 Task: Look for space in Begusarai, India from 9th June, 2023 to 16th June, 2023 for 2 adults in price range Rs.8000 to Rs.16000. Place can be entire place with 2 bedrooms having 2 beds and 1 bathroom. Property type can be house, flat, guest house. Booking option can be shelf check-in. Required host language is English.
Action: Mouse moved to (430, 91)
Screenshot: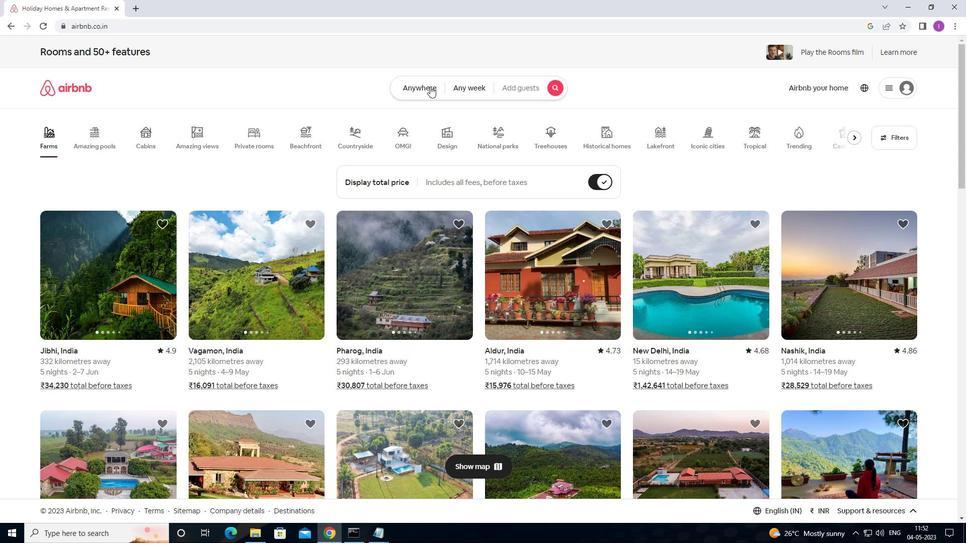 
Action: Mouse pressed left at (430, 91)
Screenshot: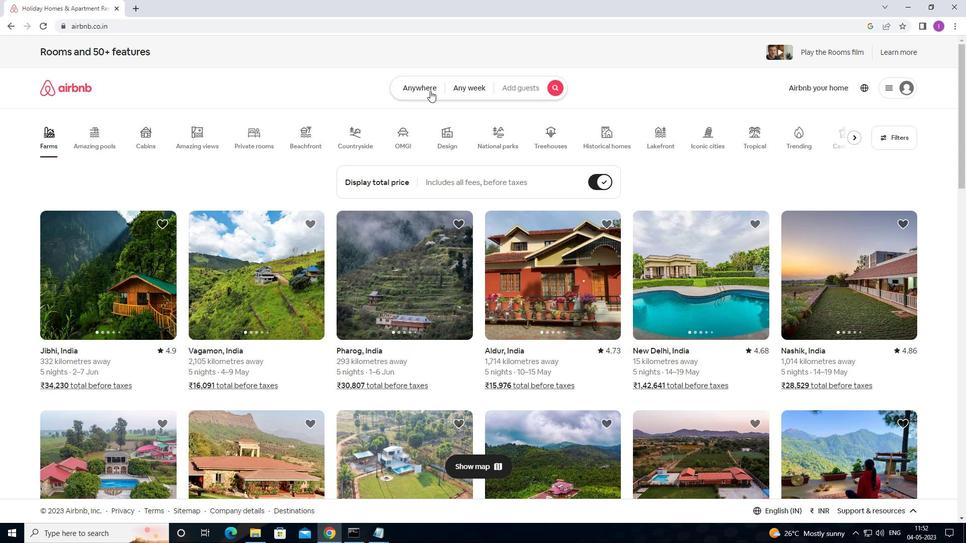
Action: Mouse moved to (330, 129)
Screenshot: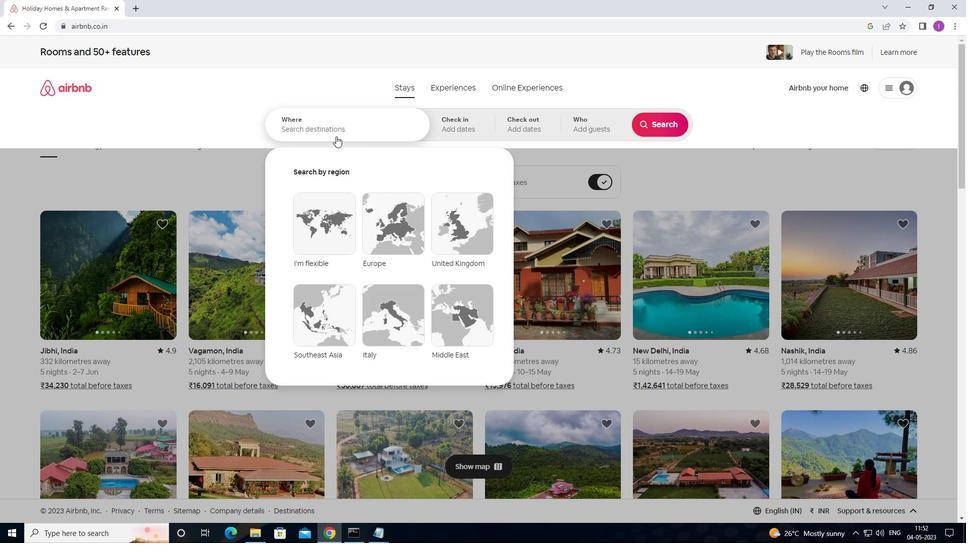 
Action: Mouse pressed left at (330, 129)
Screenshot: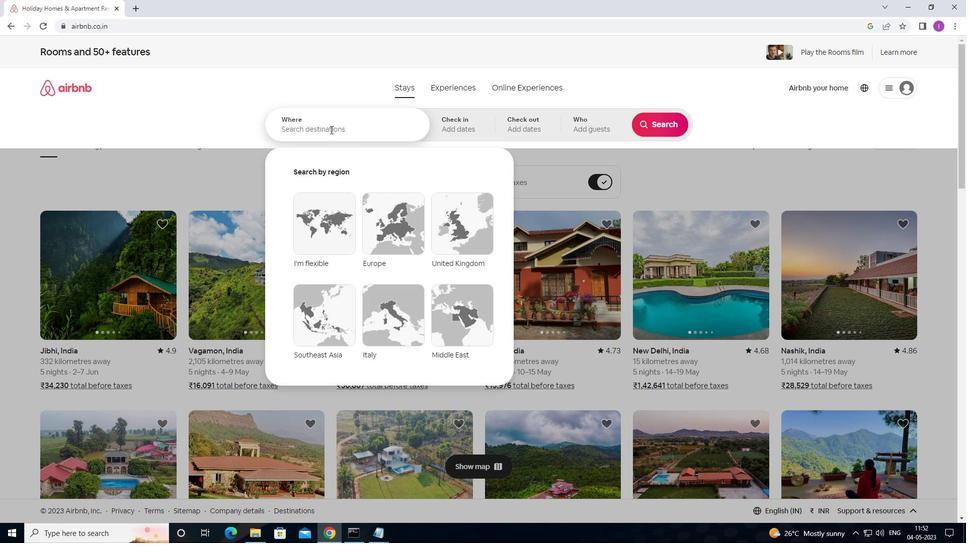 
Action: Mouse moved to (468, 121)
Screenshot: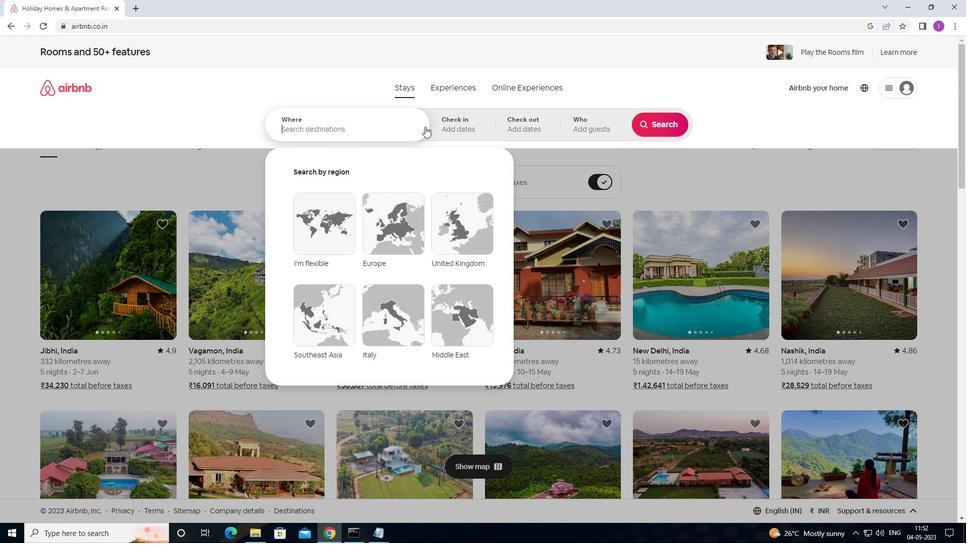 
Action: Key pressed <Key.shift>B
Screenshot: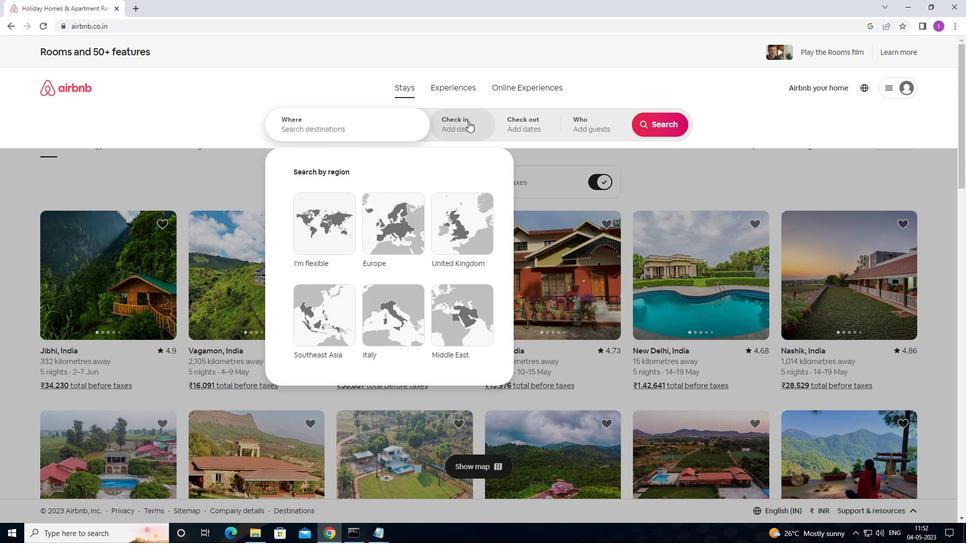 
Action: Mouse moved to (469, 121)
Screenshot: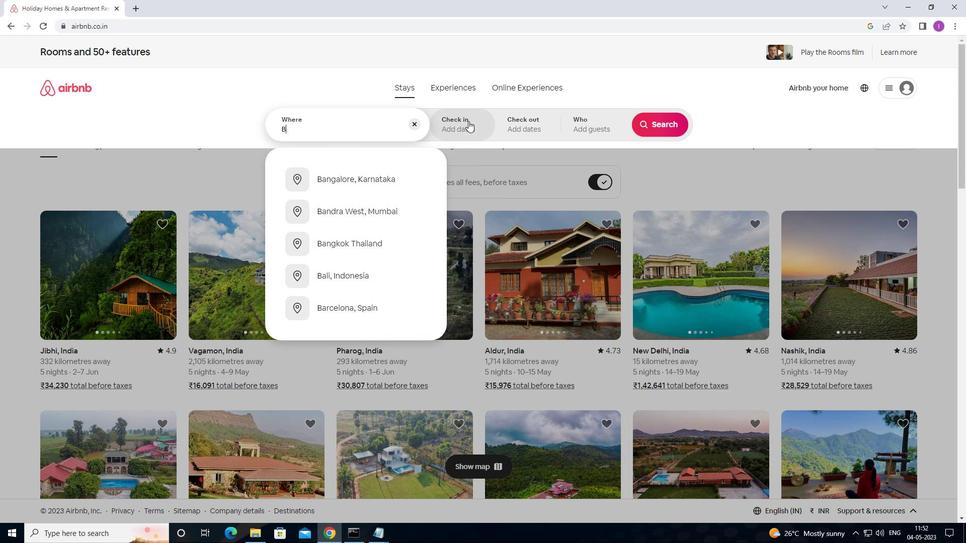 
Action: Key pressed EGUSARAI,<Key.shift>INDIA
Screenshot: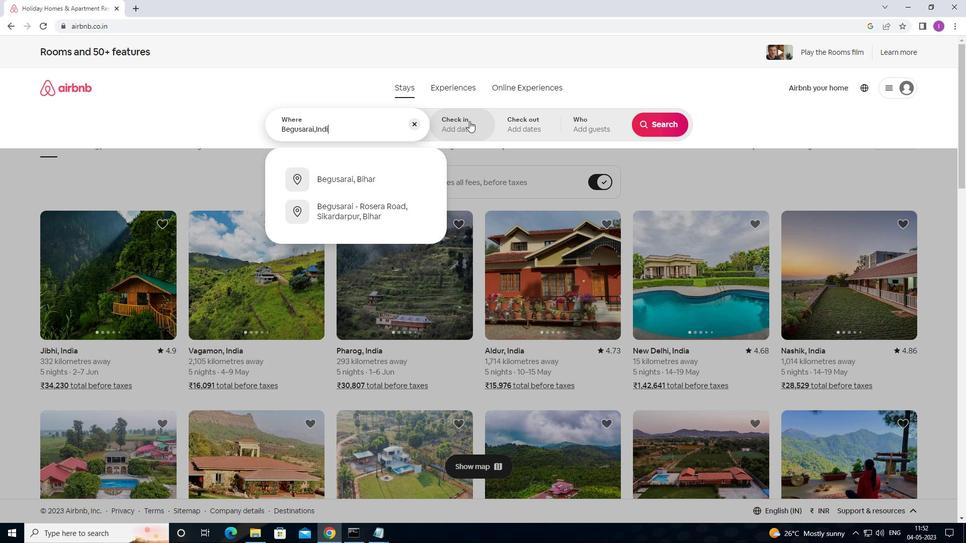 
Action: Mouse moved to (452, 126)
Screenshot: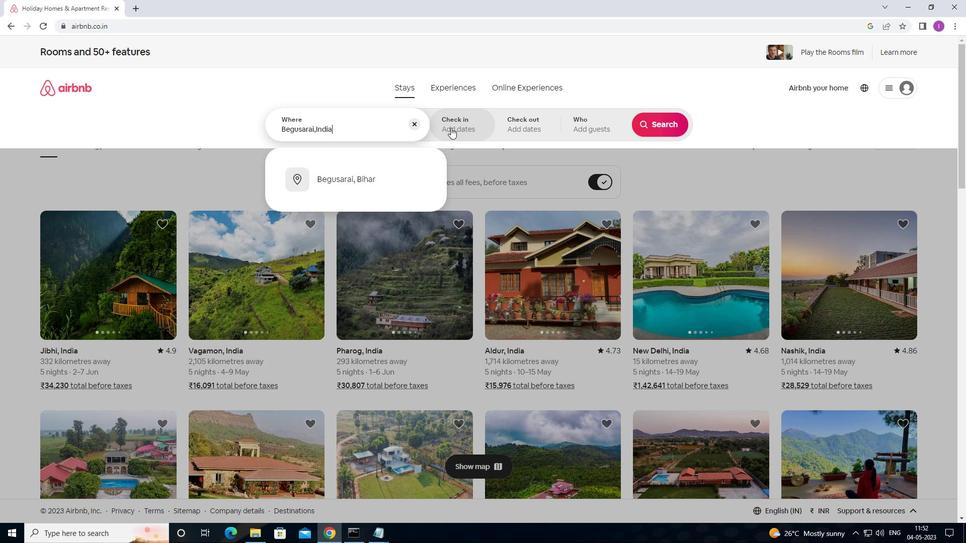 
Action: Mouse pressed left at (452, 126)
Screenshot: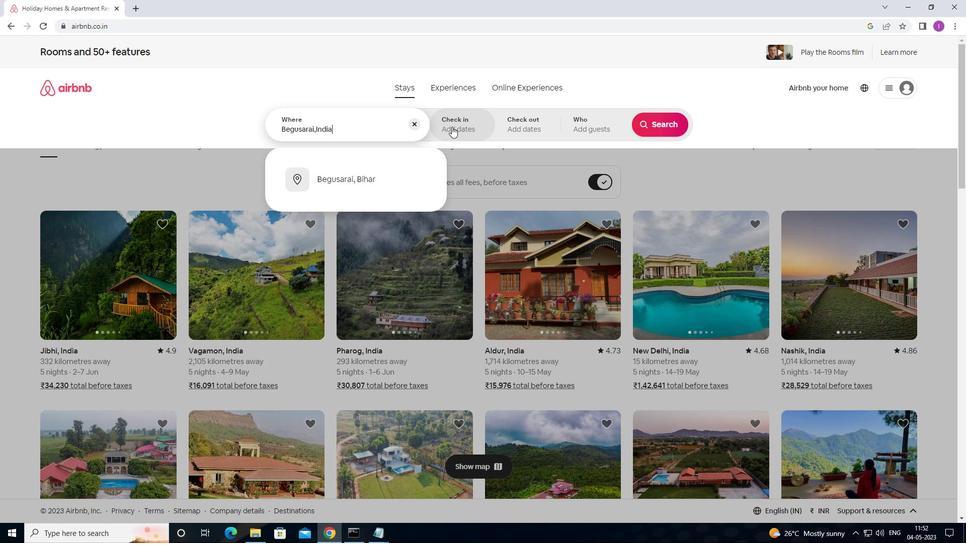 
Action: Mouse moved to (629, 274)
Screenshot: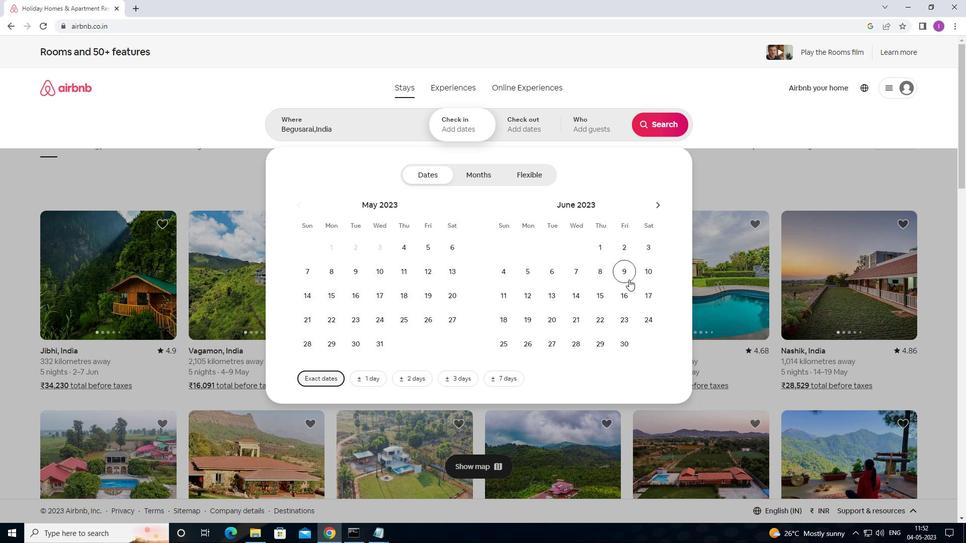 
Action: Mouse pressed left at (629, 274)
Screenshot: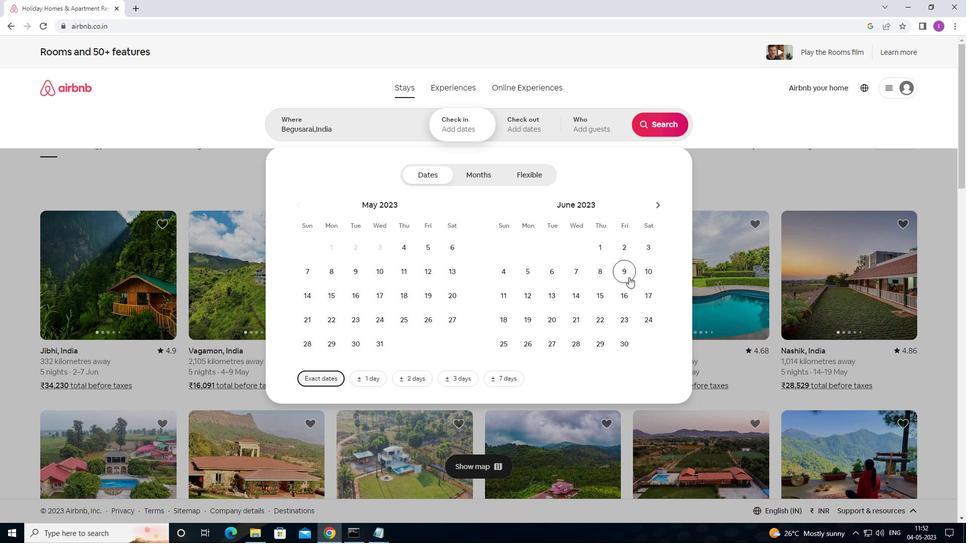 
Action: Mouse moved to (622, 293)
Screenshot: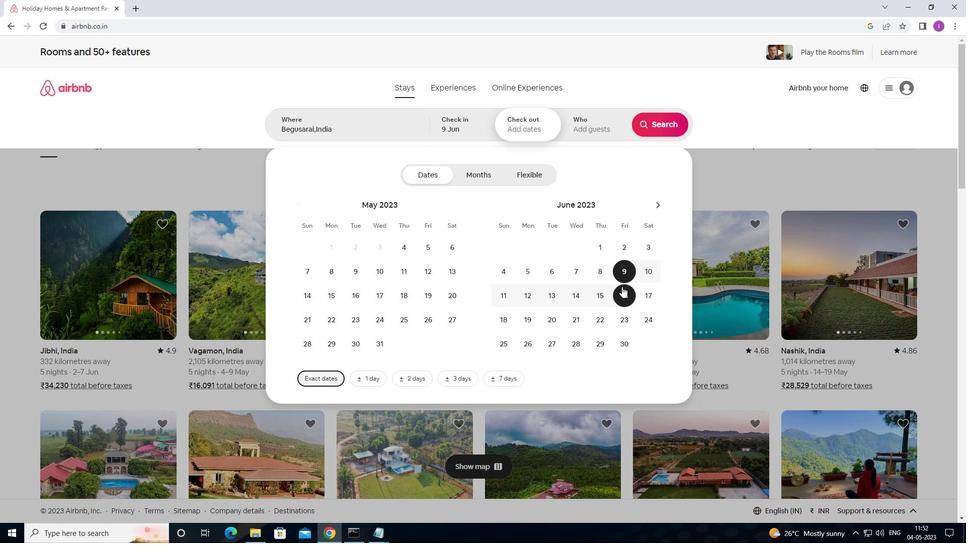 
Action: Mouse pressed left at (622, 293)
Screenshot: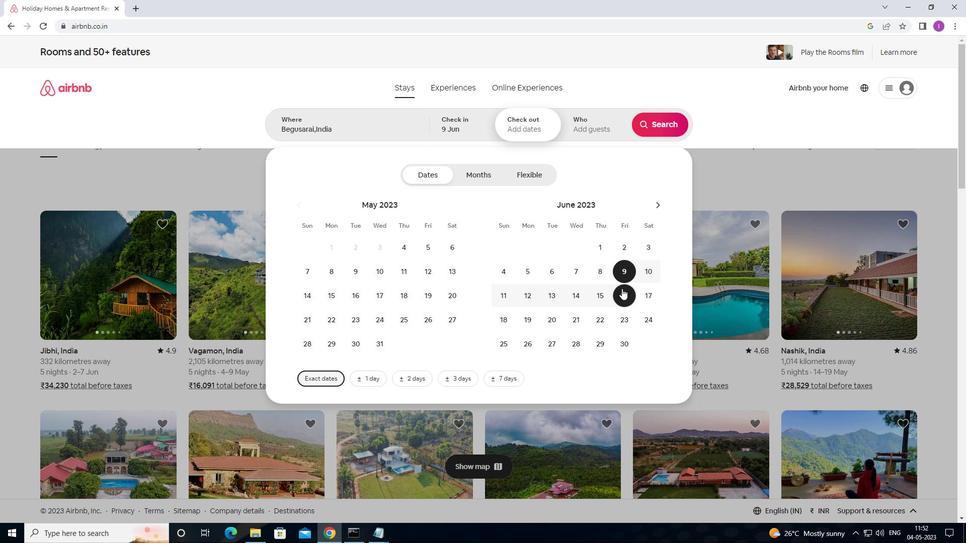 
Action: Mouse moved to (591, 124)
Screenshot: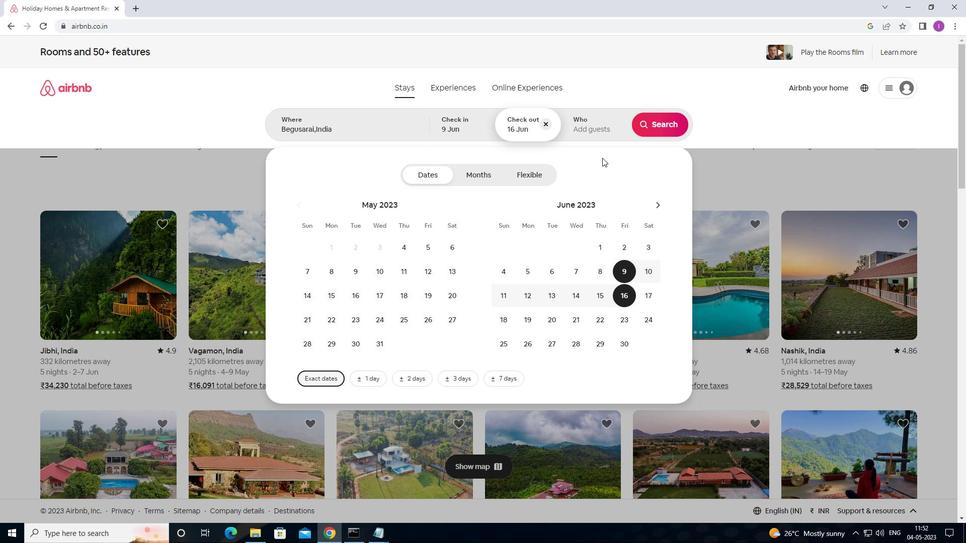 
Action: Mouse pressed left at (591, 124)
Screenshot: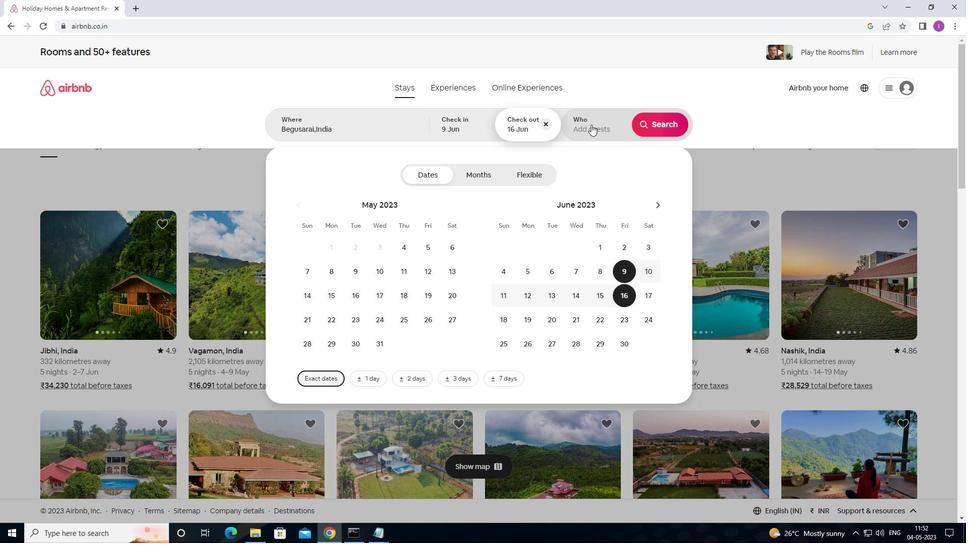 
Action: Mouse moved to (665, 177)
Screenshot: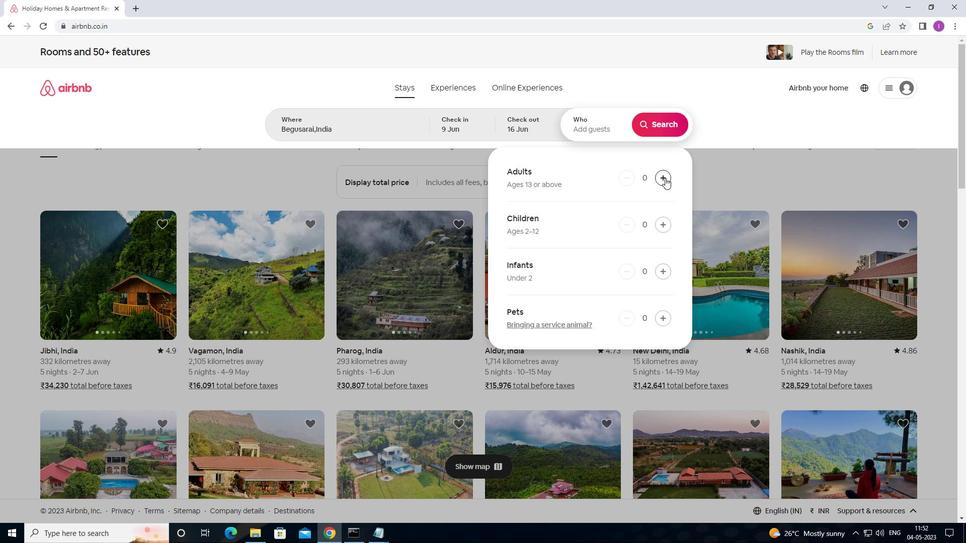 
Action: Mouse pressed left at (665, 177)
Screenshot: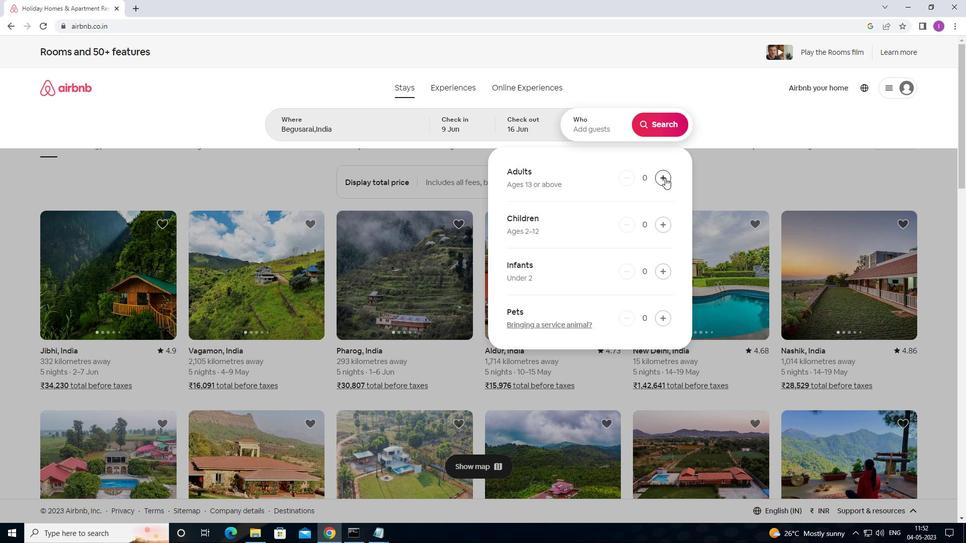 
Action: Mouse pressed left at (665, 177)
Screenshot: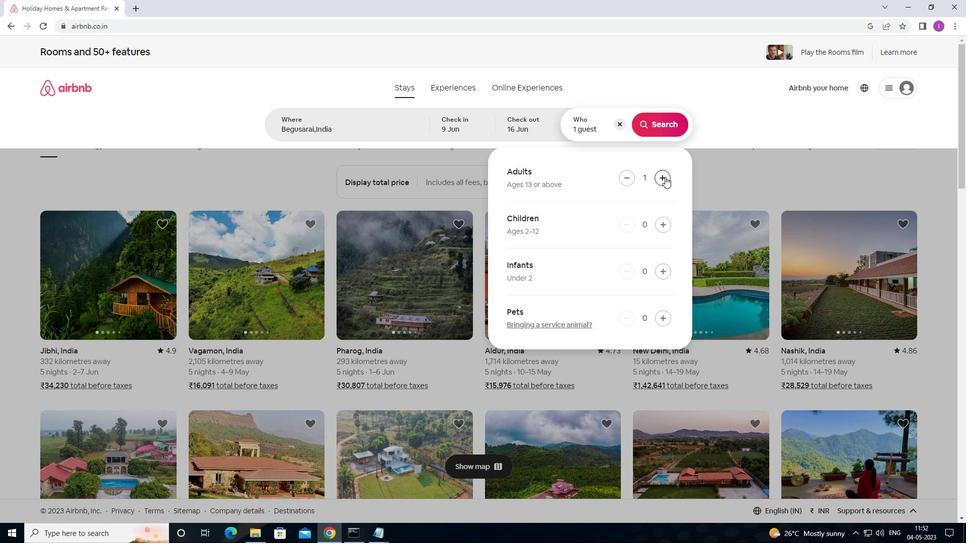 
Action: Mouse moved to (664, 136)
Screenshot: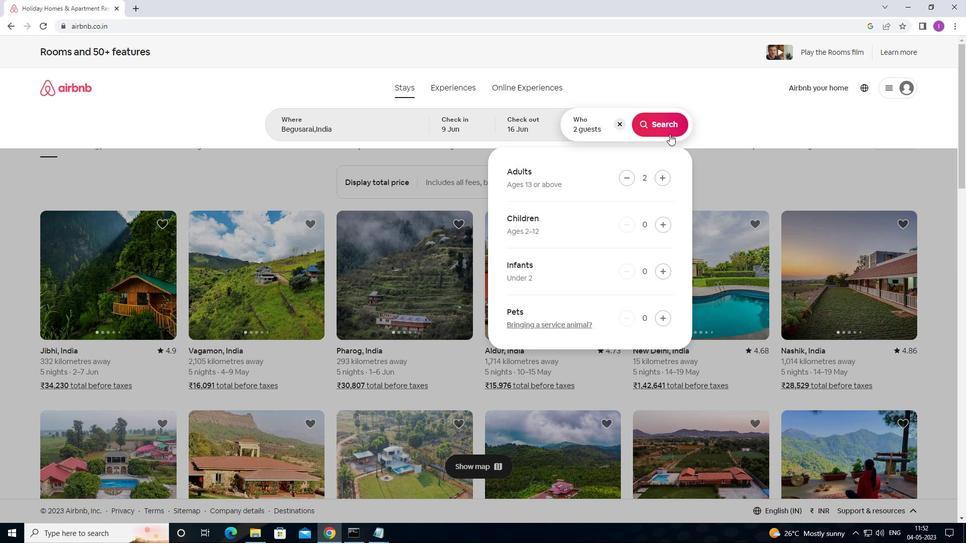 
Action: Mouse pressed left at (664, 136)
Screenshot: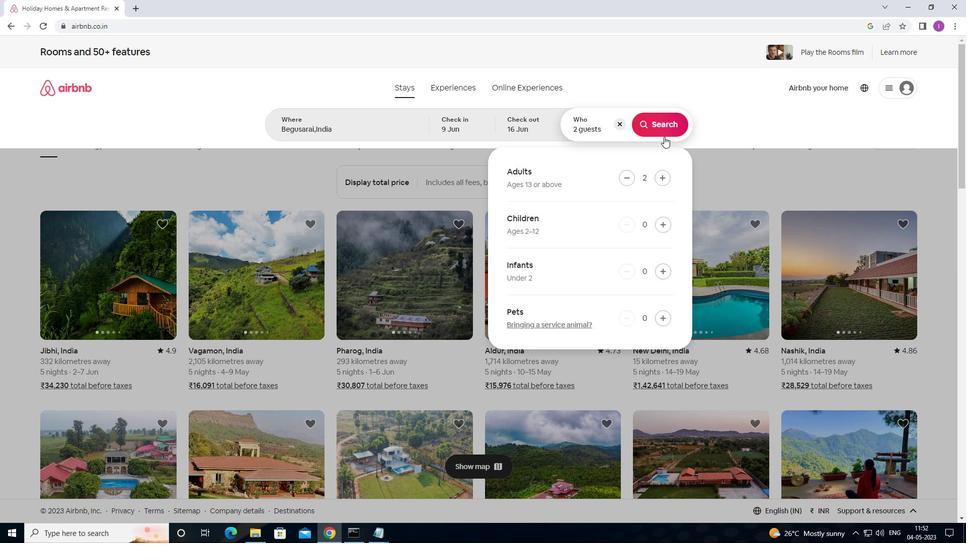 
Action: Mouse moved to (657, 117)
Screenshot: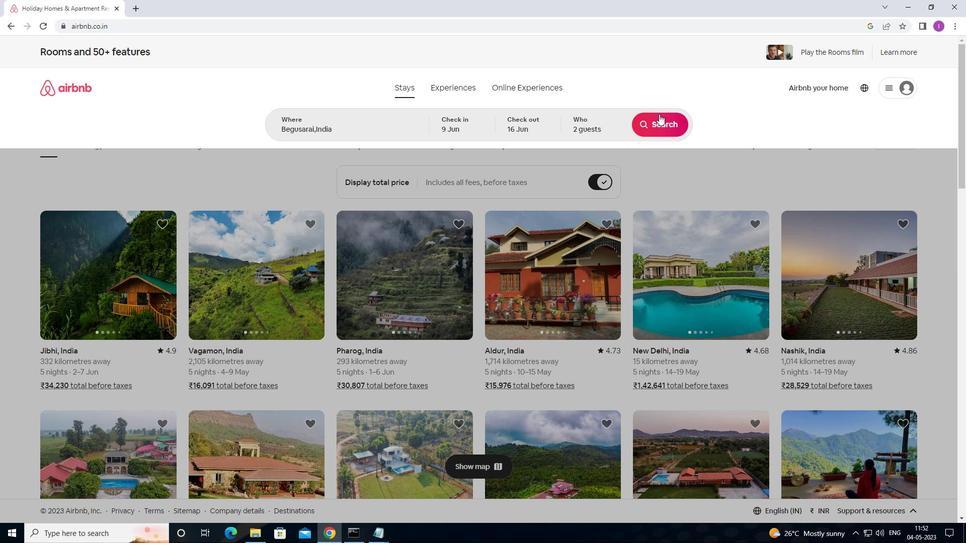 
Action: Mouse pressed left at (657, 117)
Screenshot: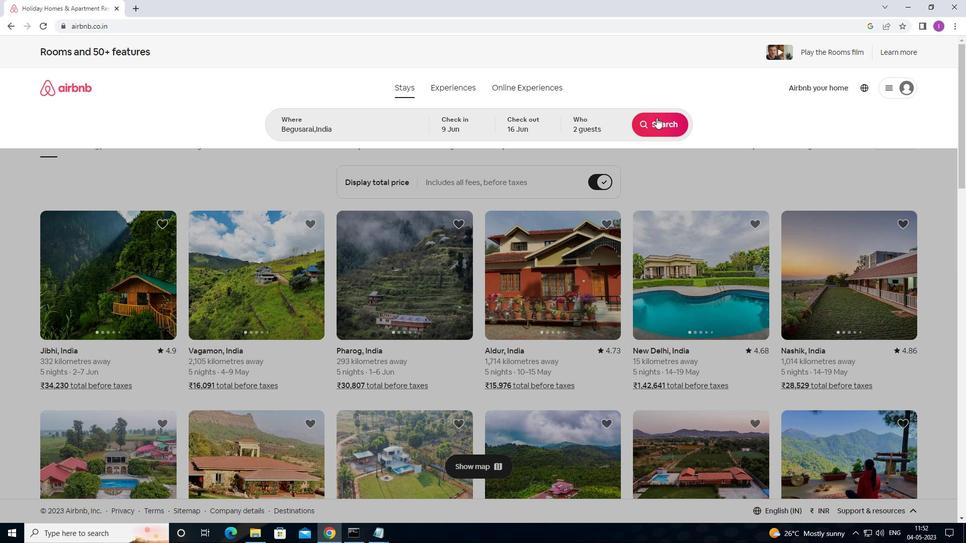 
Action: Mouse moved to (910, 102)
Screenshot: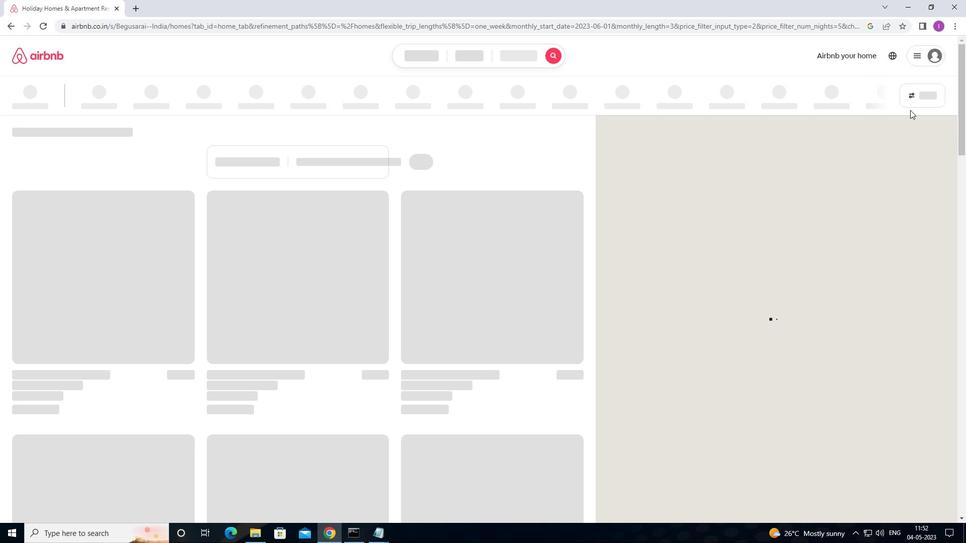 
Action: Mouse pressed left at (910, 102)
Screenshot: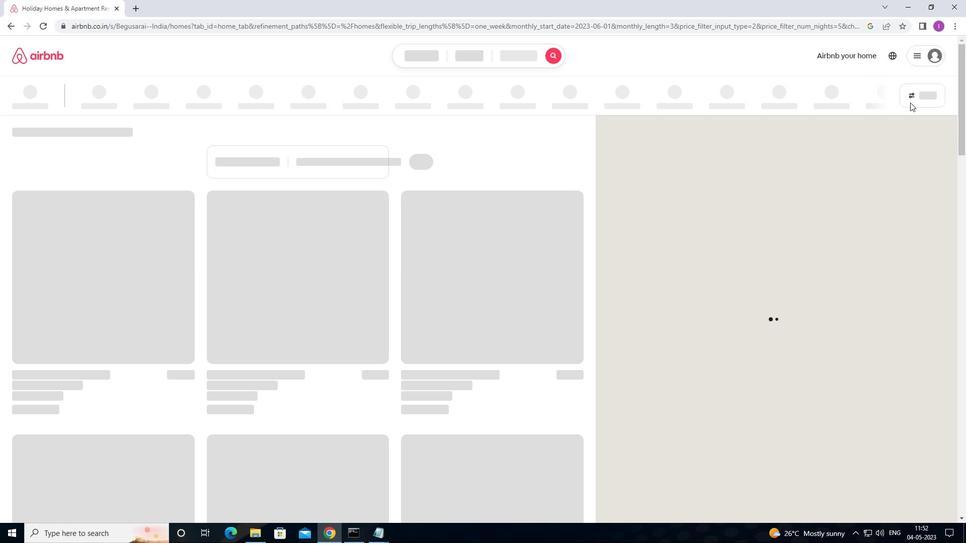 
Action: Mouse moved to (370, 227)
Screenshot: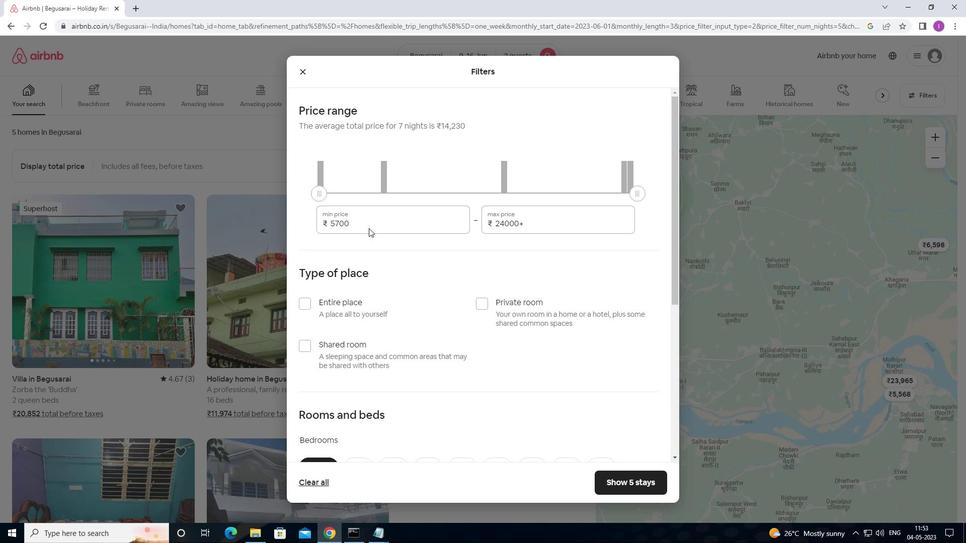 
Action: Mouse pressed left at (370, 227)
Screenshot: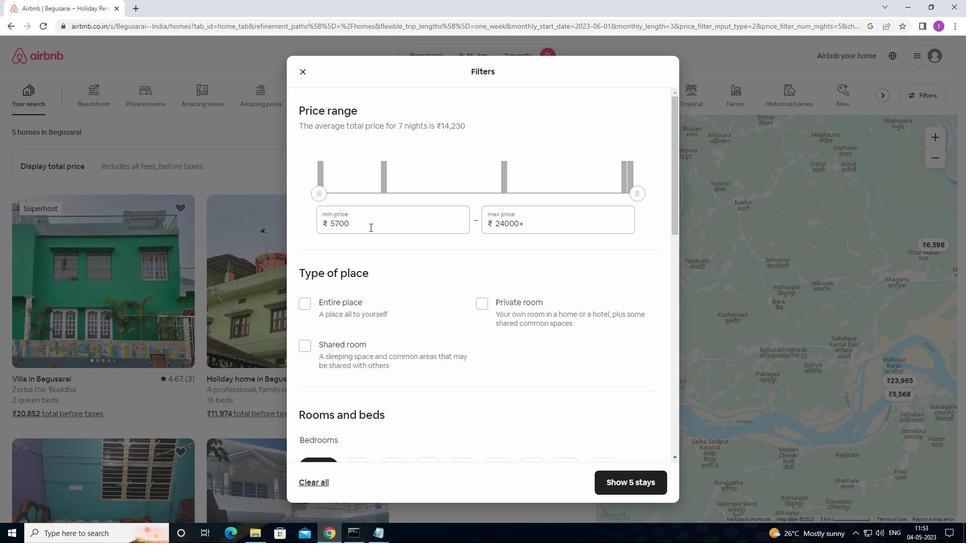 
Action: Mouse moved to (342, 237)
Screenshot: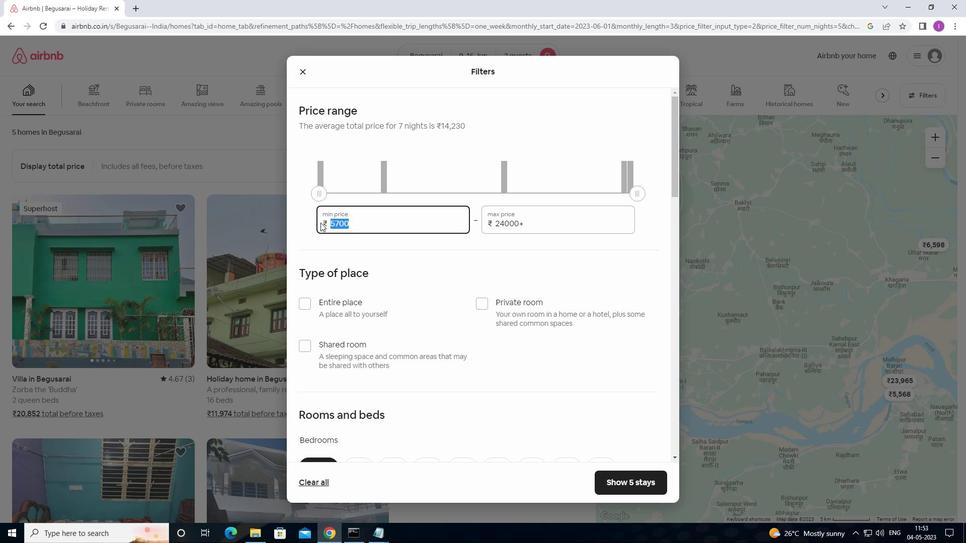 
Action: Key pressed 8000
Screenshot: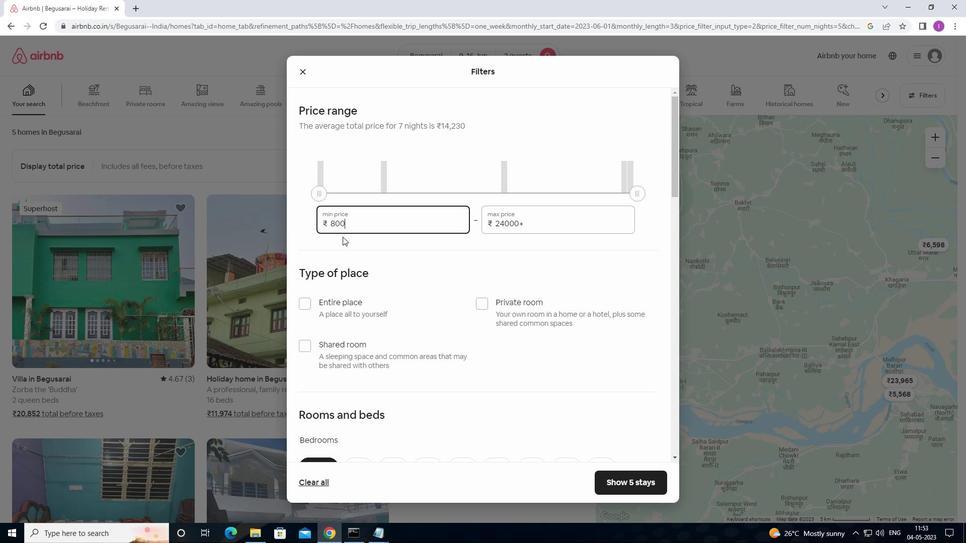
Action: Mouse moved to (550, 219)
Screenshot: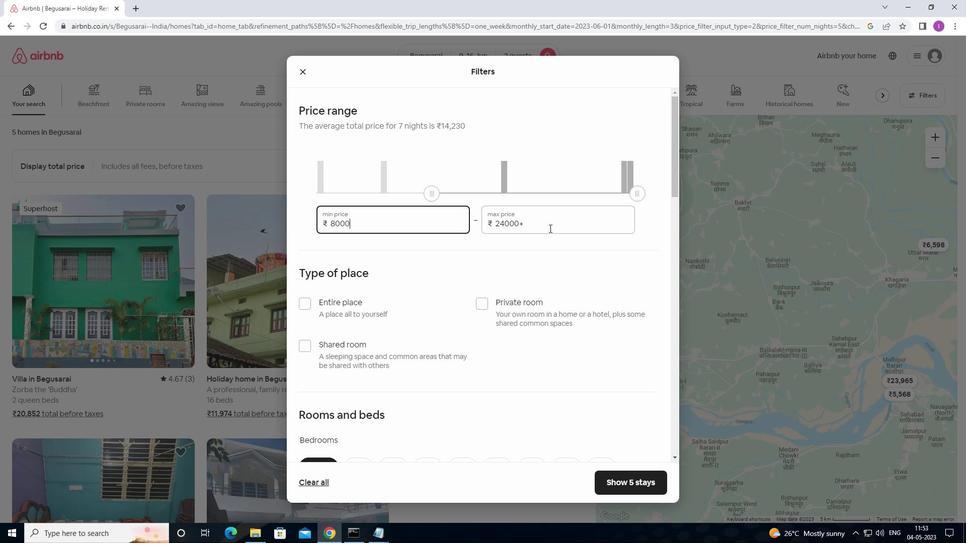 
Action: Mouse pressed left at (550, 219)
Screenshot: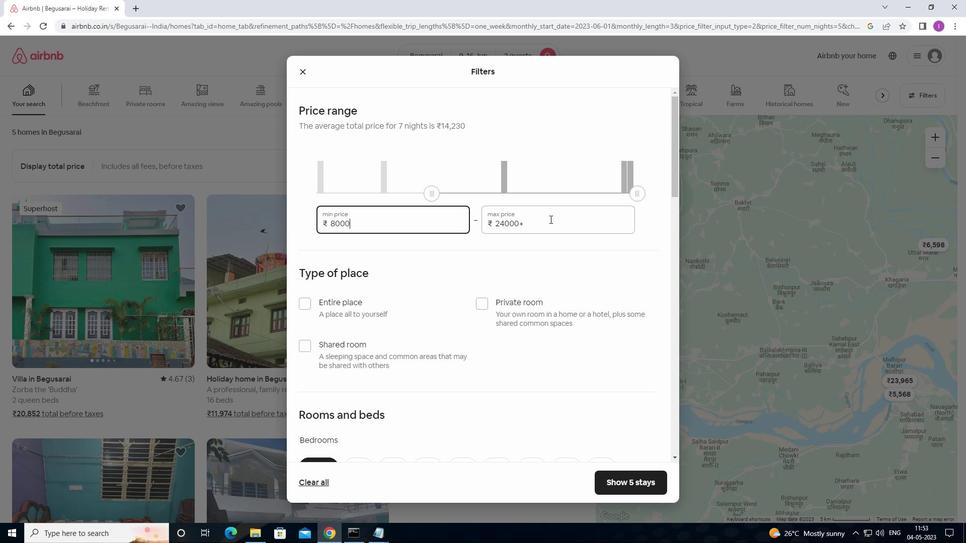 
Action: Mouse moved to (487, 223)
Screenshot: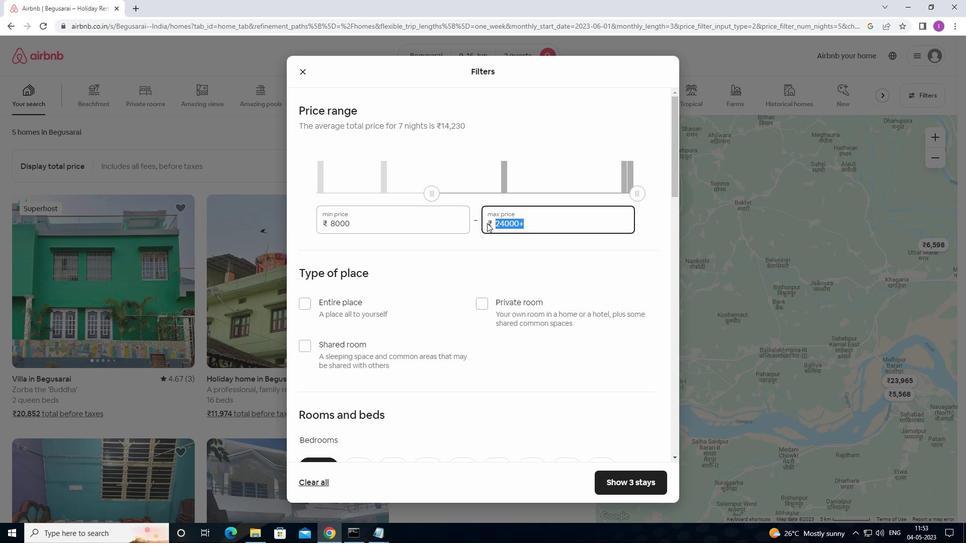 
Action: Key pressed 16000
Screenshot: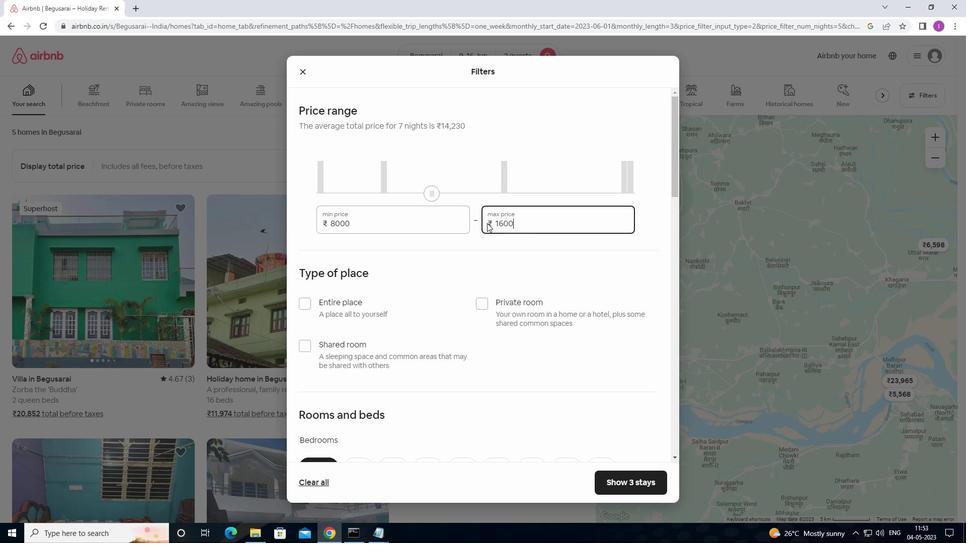 
Action: Mouse moved to (462, 296)
Screenshot: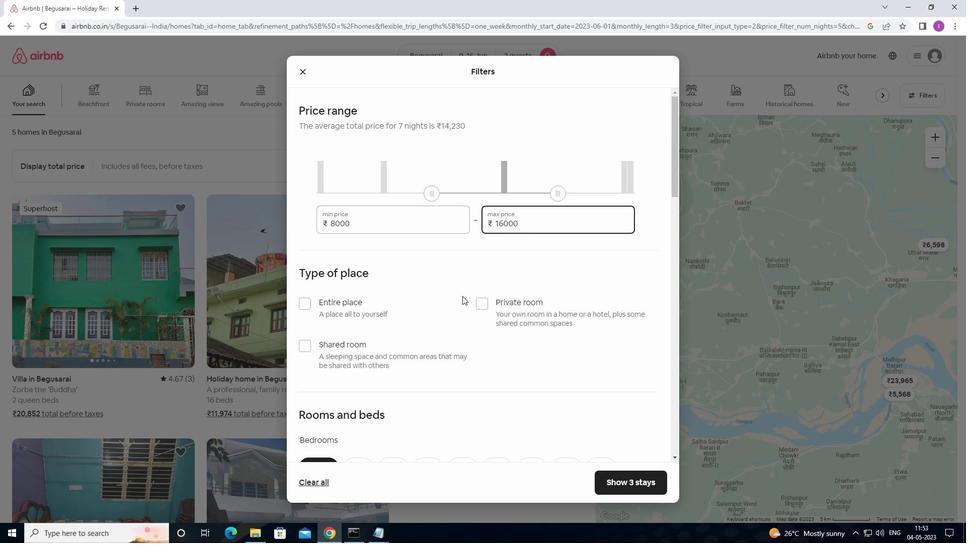 
Action: Mouse scrolled (462, 296) with delta (0, 0)
Screenshot: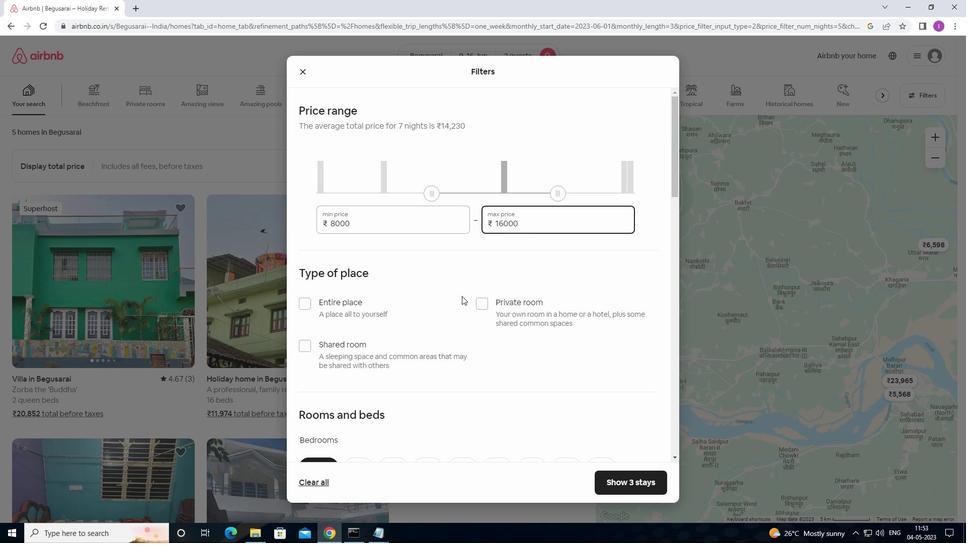 
Action: Mouse moved to (304, 252)
Screenshot: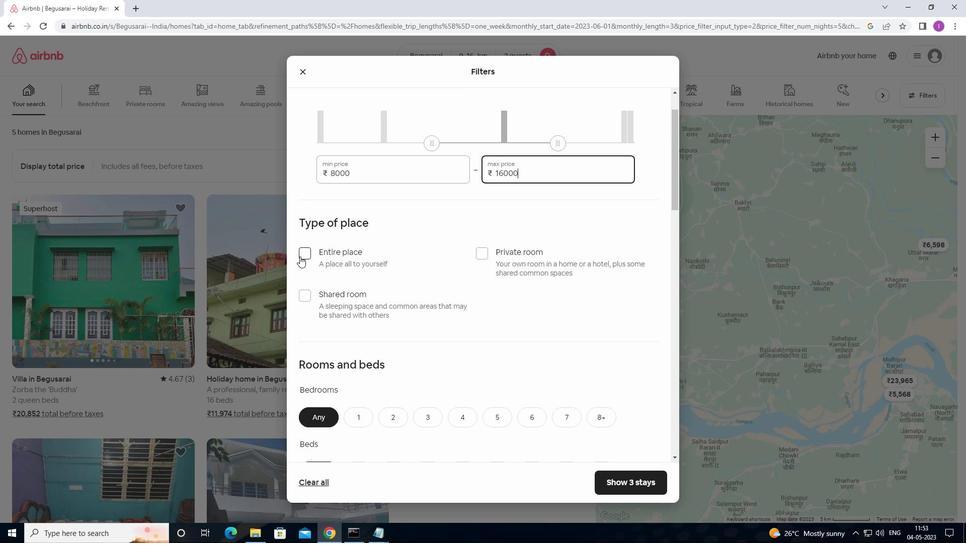 
Action: Mouse pressed left at (304, 252)
Screenshot: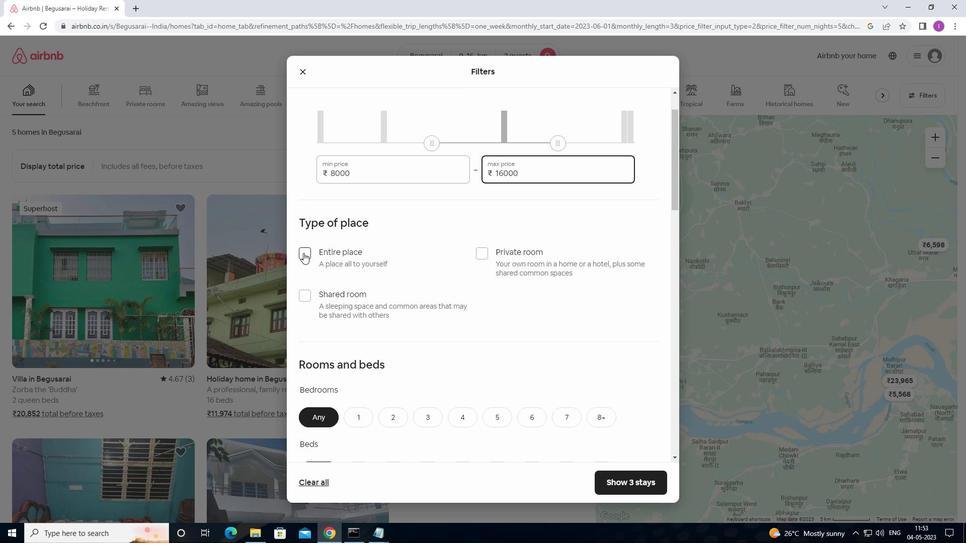 
Action: Mouse moved to (366, 297)
Screenshot: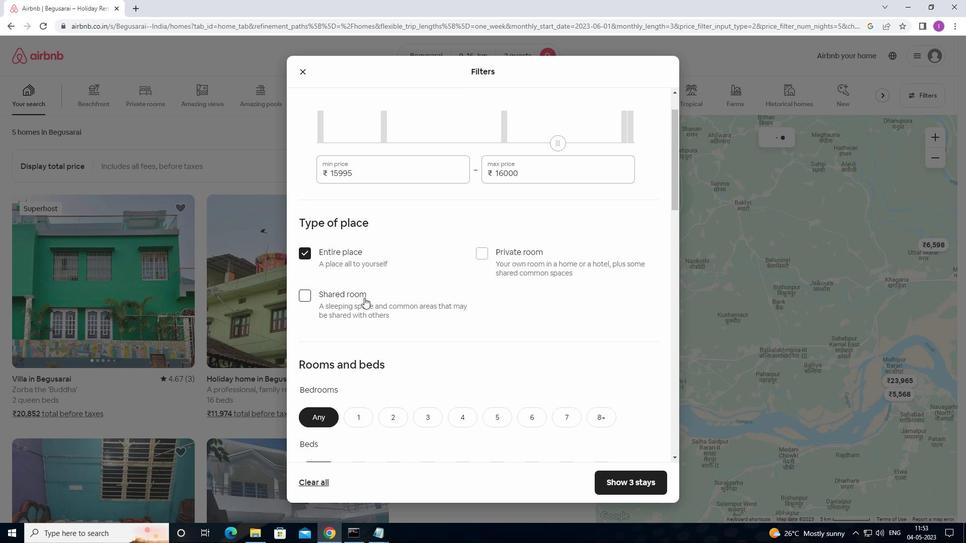 
Action: Mouse scrolled (366, 297) with delta (0, 0)
Screenshot: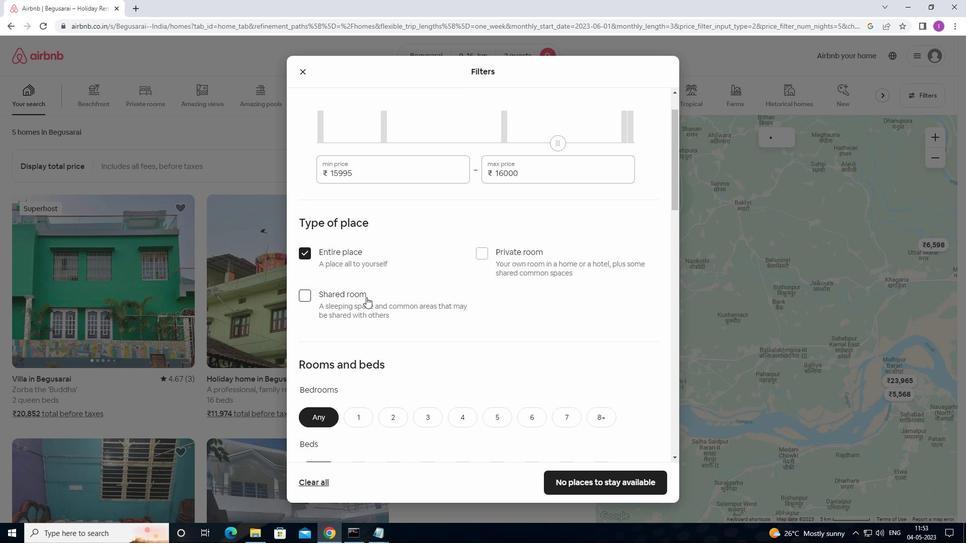 
Action: Mouse moved to (372, 297)
Screenshot: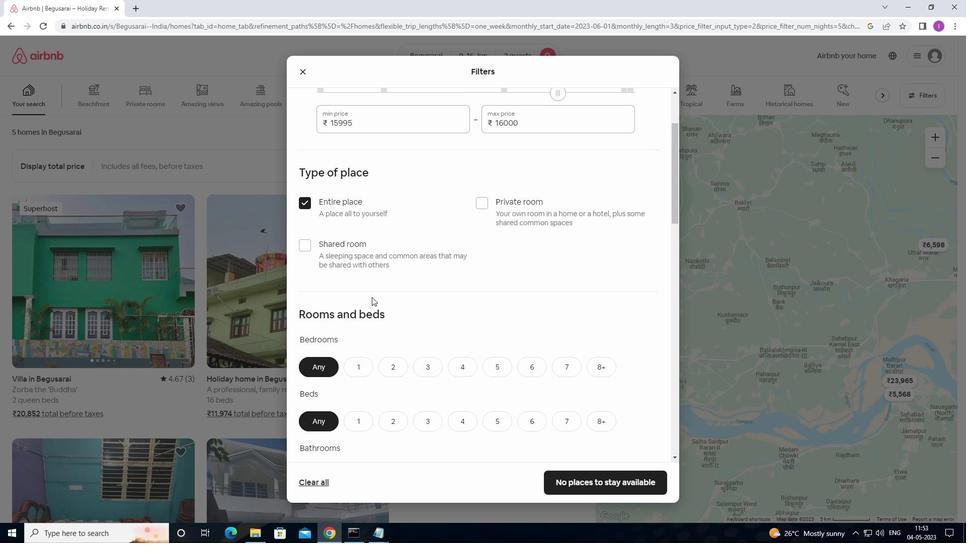 
Action: Mouse scrolled (372, 297) with delta (0, 0)
Screenshot: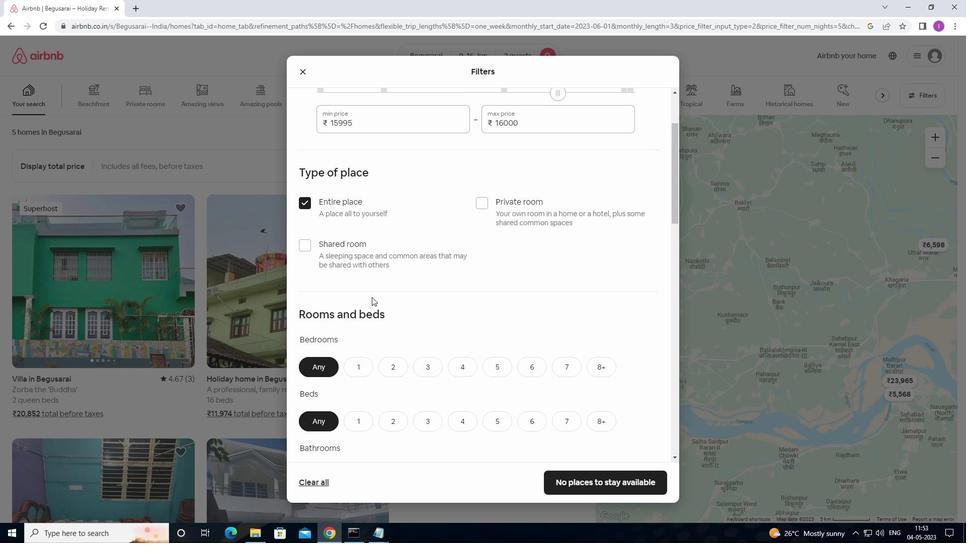 
Action: Mouse moved to (397, 319)
Screenshot: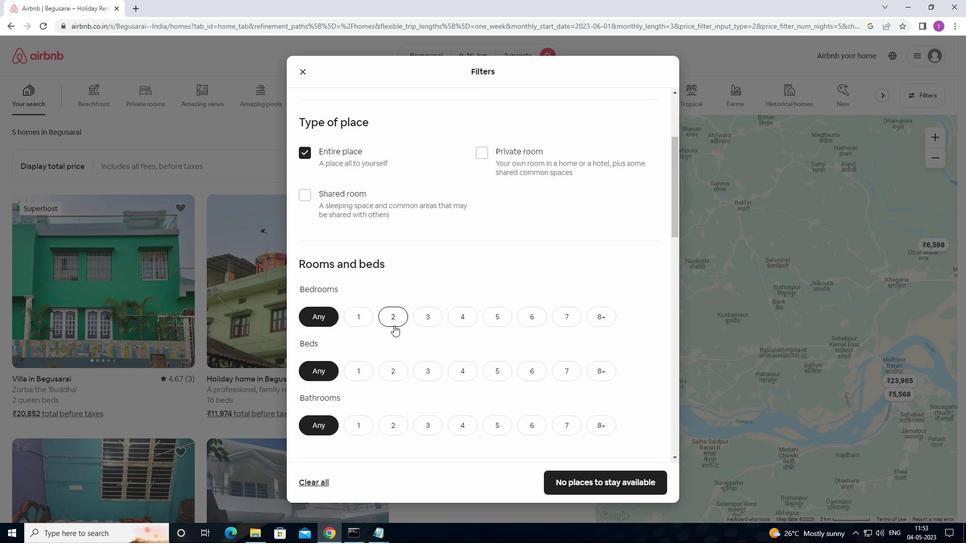 
Action: Mouse pressed left at (397, 319)
Screenshot: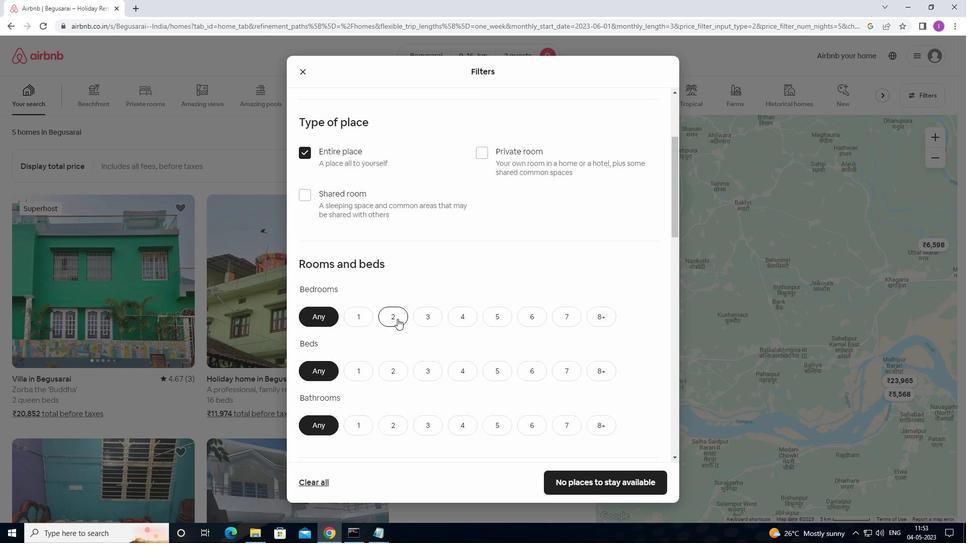 
Action: Mouse moved to (384, 373)
Screenshot: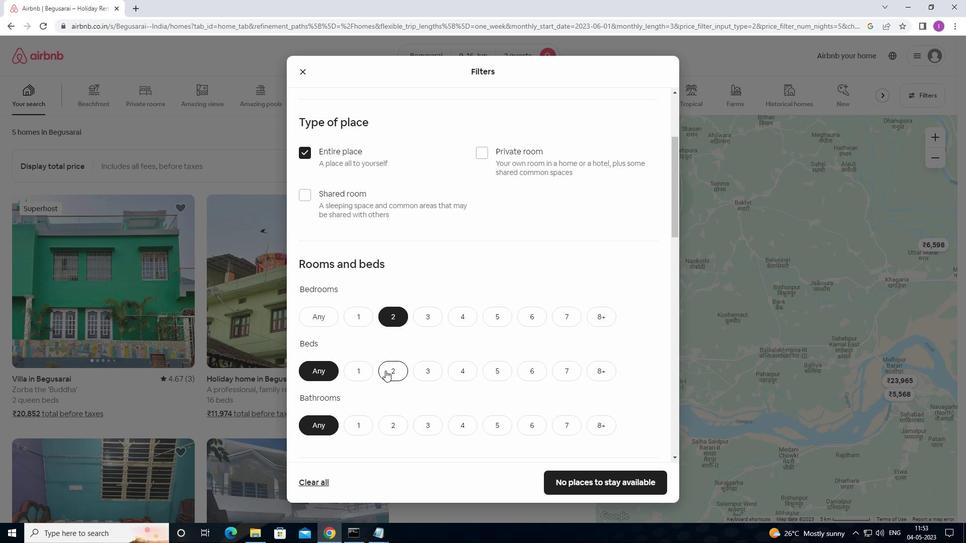 
Action: Mouse pressed left at (384, 373)
Screenshot: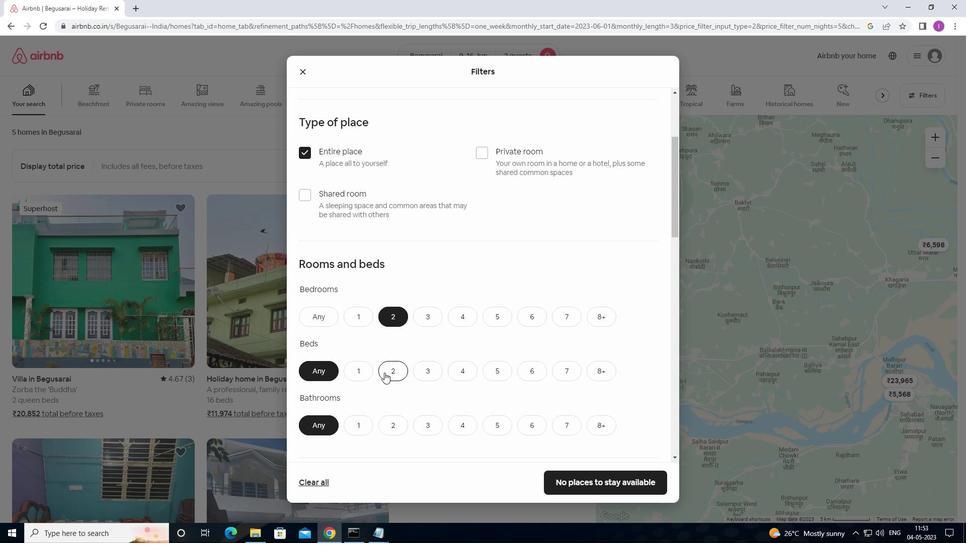 
Action: Mouse moved to (364, 419)
Screenshot: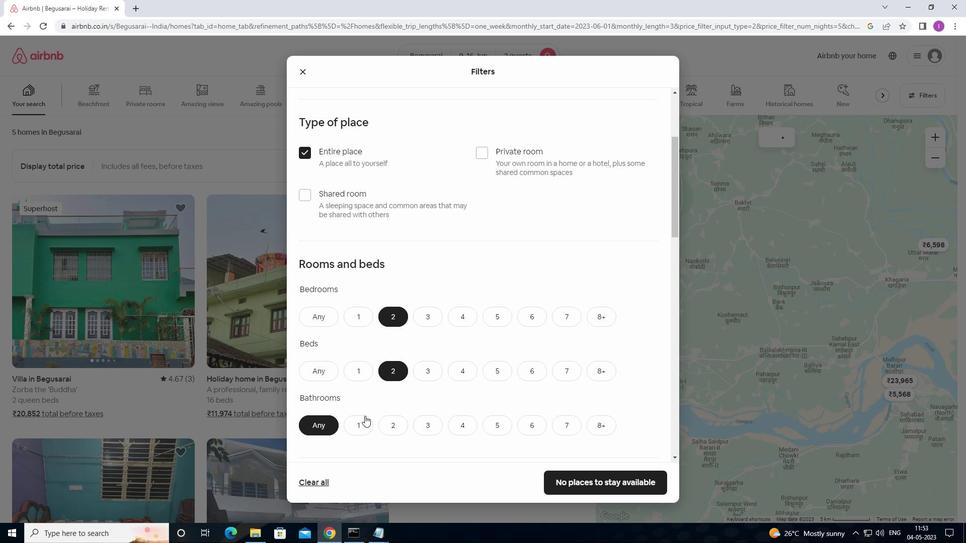 
Action: Mouse pressed left at (364, 419)
Screenshot: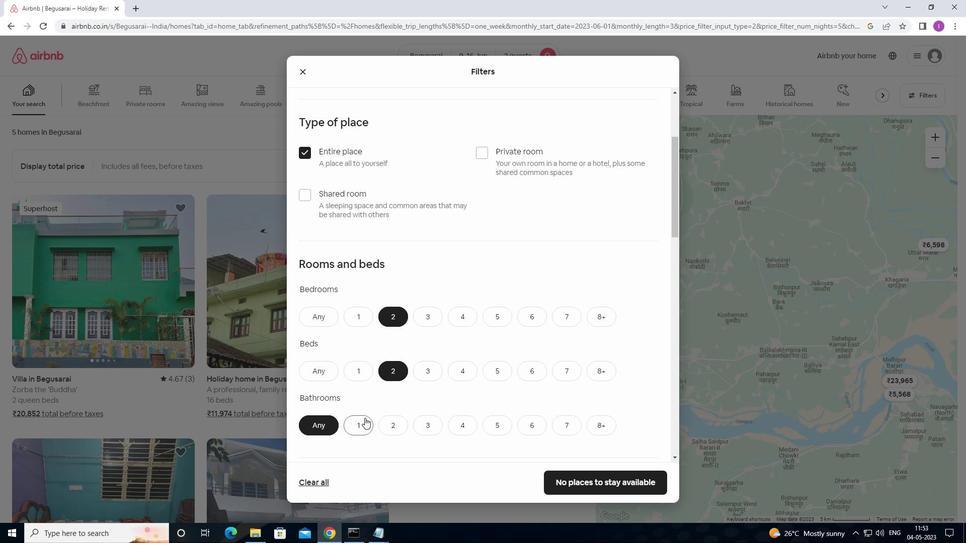 
Action: Mouse moved to (403, 400)
Screenshot: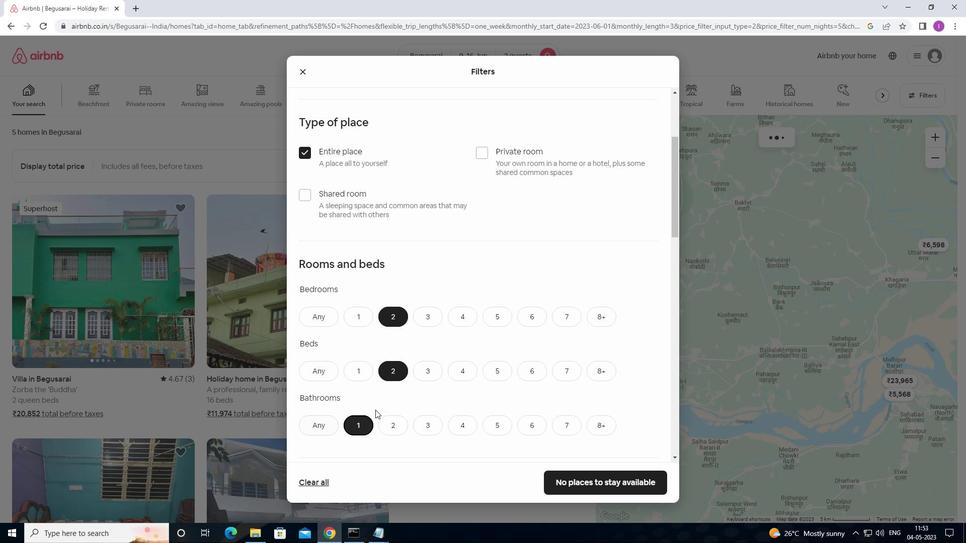 
Action: Mouse scrolled (403, 399) with delta (0, 0)
Screenshot: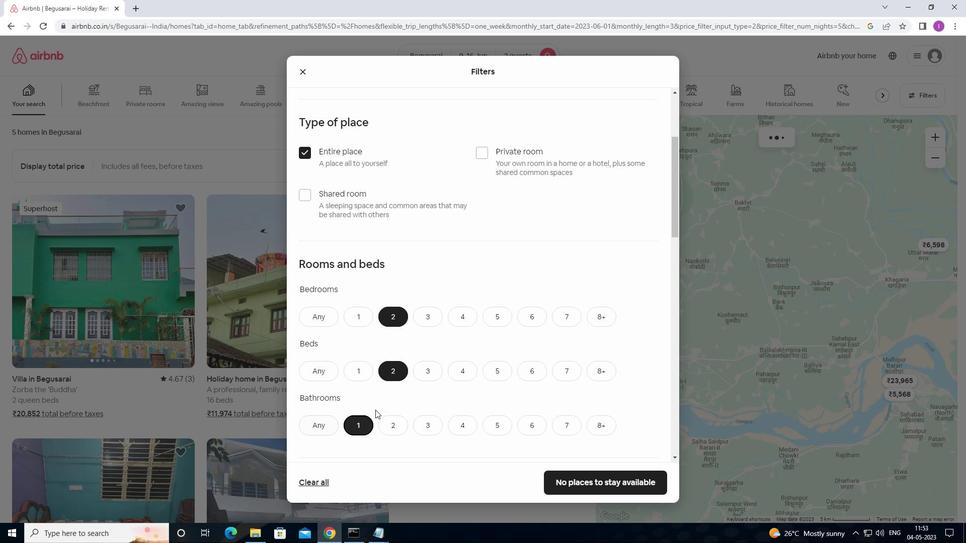 
Action: Mouse moved to (406, 399)
Screenshot: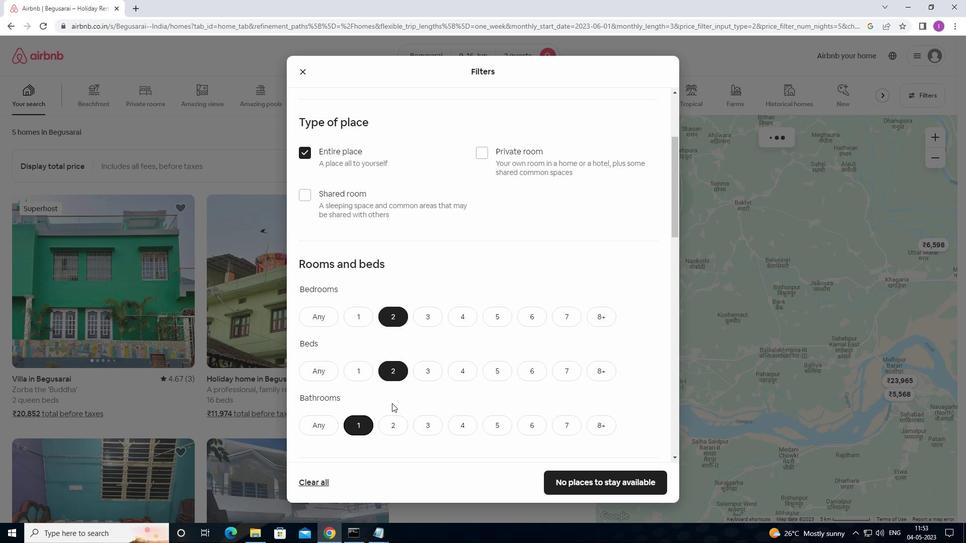 
Action: Mouse scrolled (406, 398) with delta (0, 0)
Screenshot: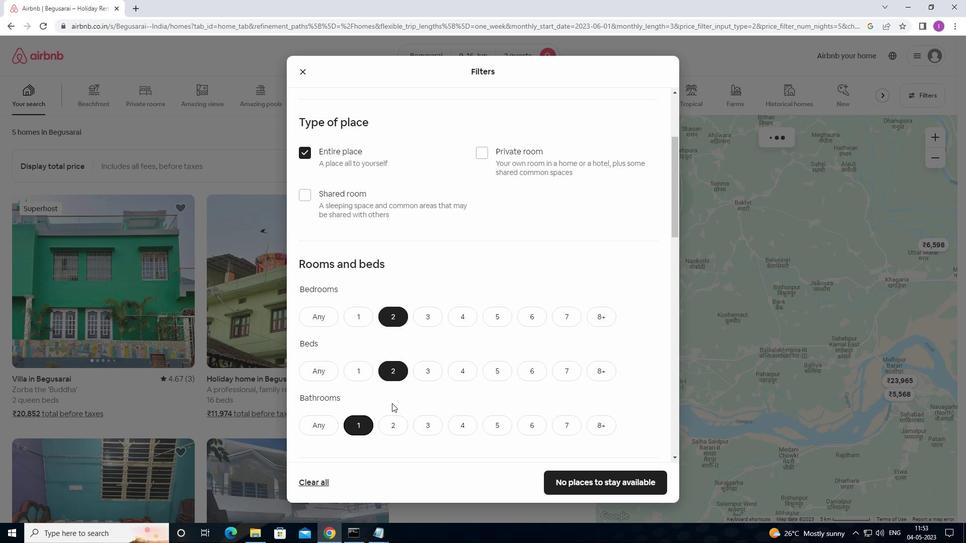 
Action: Mouse moved to (416, 394)
Screenshot: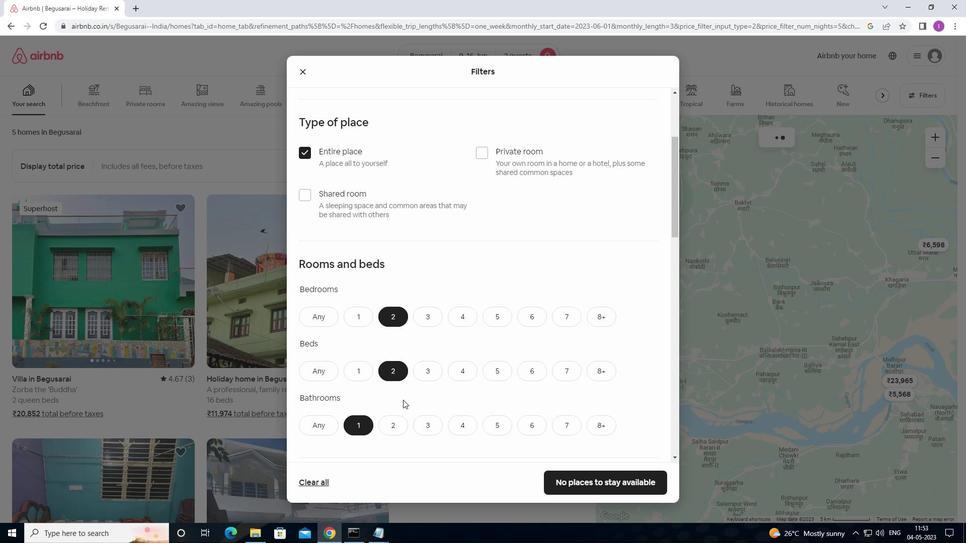 
Action: Mouse scrolled (416, 394) with delta (0, 0)
Screenshot: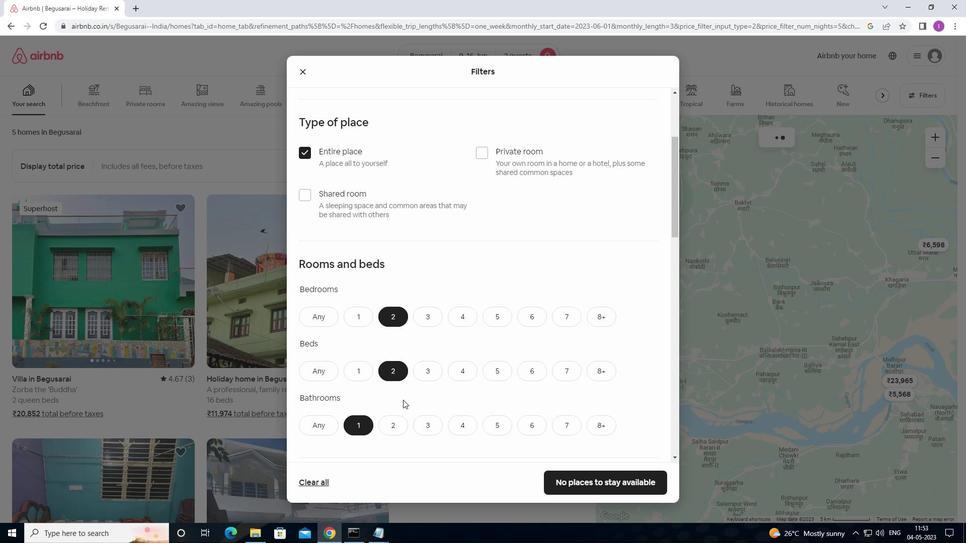 
Action: Mouse moved to (457, 361)
Screenshot: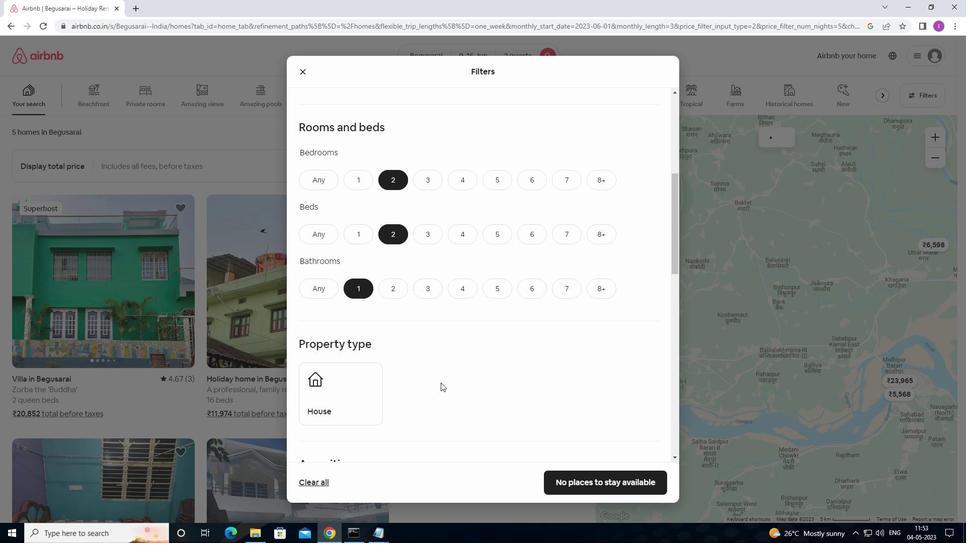 
Action: Mouse scrolled (457, 360) with delta (0, 0)
Screenshot: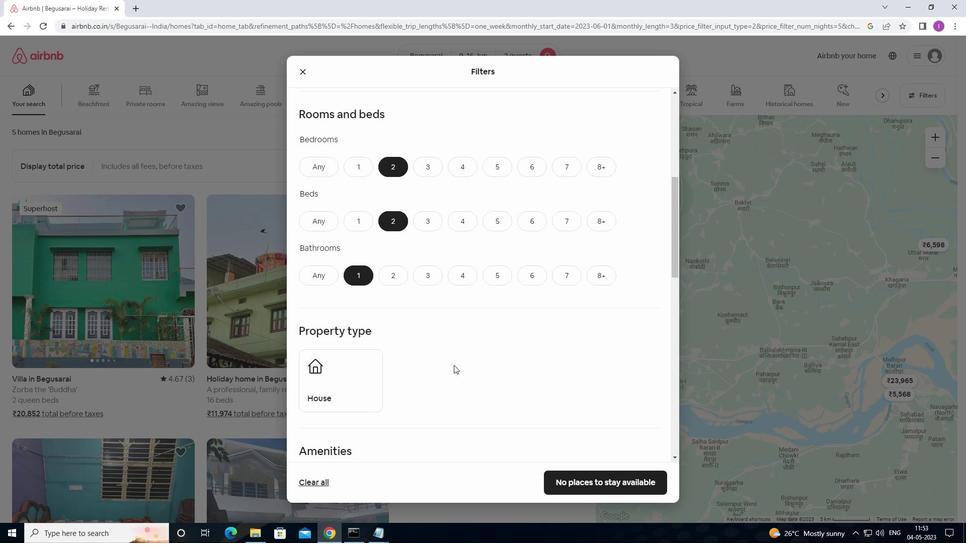 
Action: Mouse scrolled (457, 360) with delta (0, 0)
Screenshot: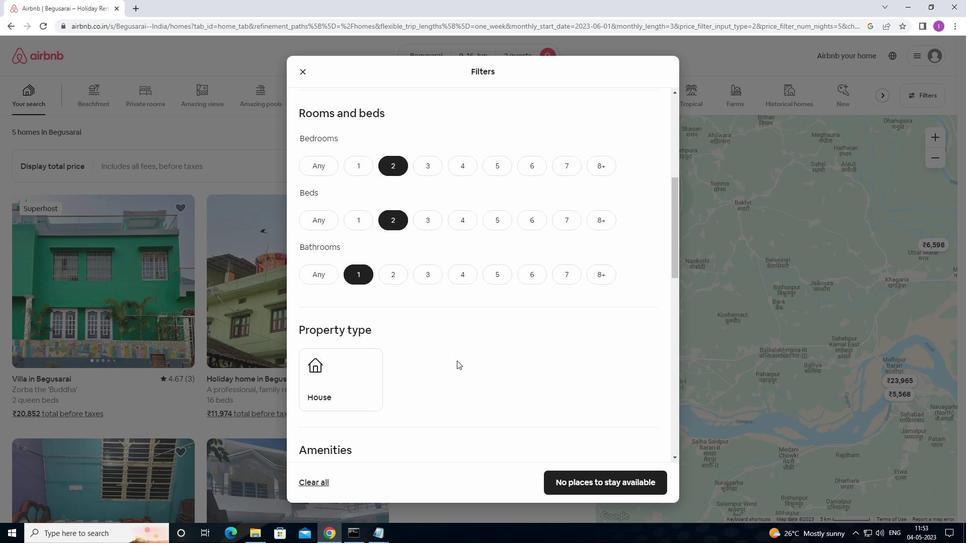 
Action: Mouse scrolled (457, 360) with delta (0, 0)
Screenshot: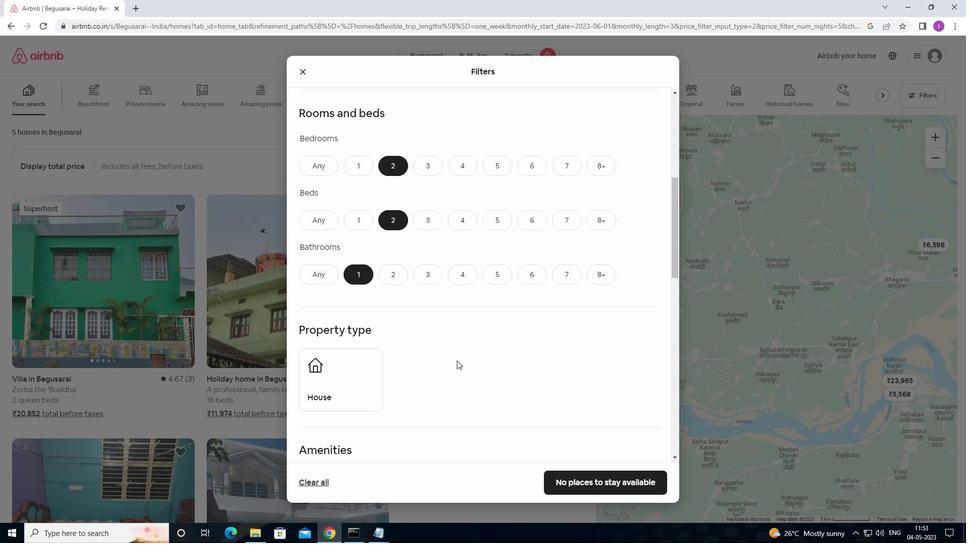 
Action: Mouse moved to (342, 221)
Screenshot: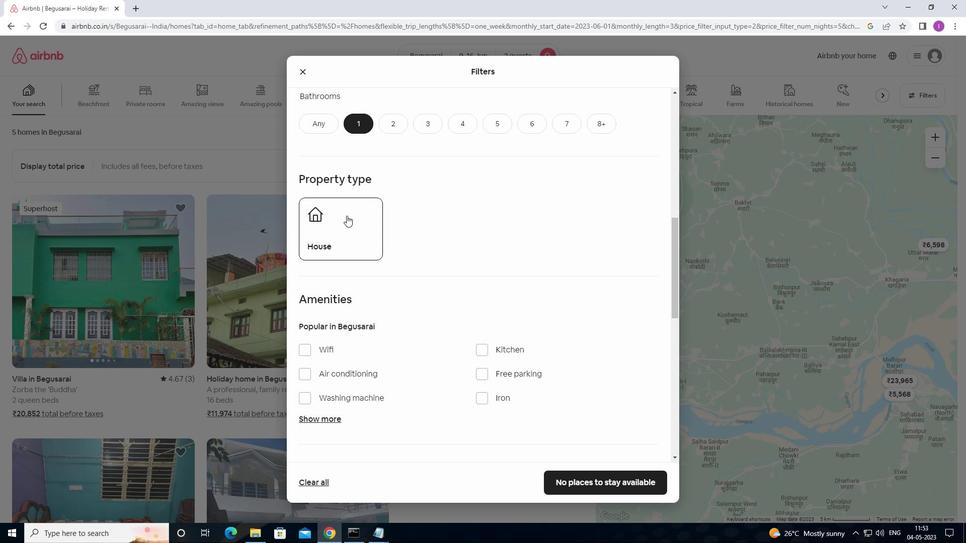 
Action: Mouse pressed left at (342, 221)
Screenshot: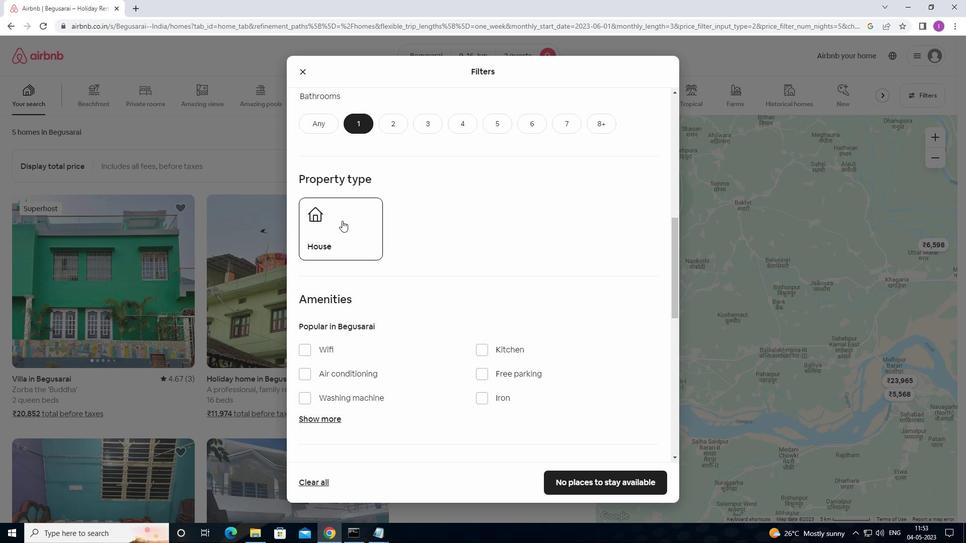 
Action: Mouse moved to (398, 272)
Screenshot: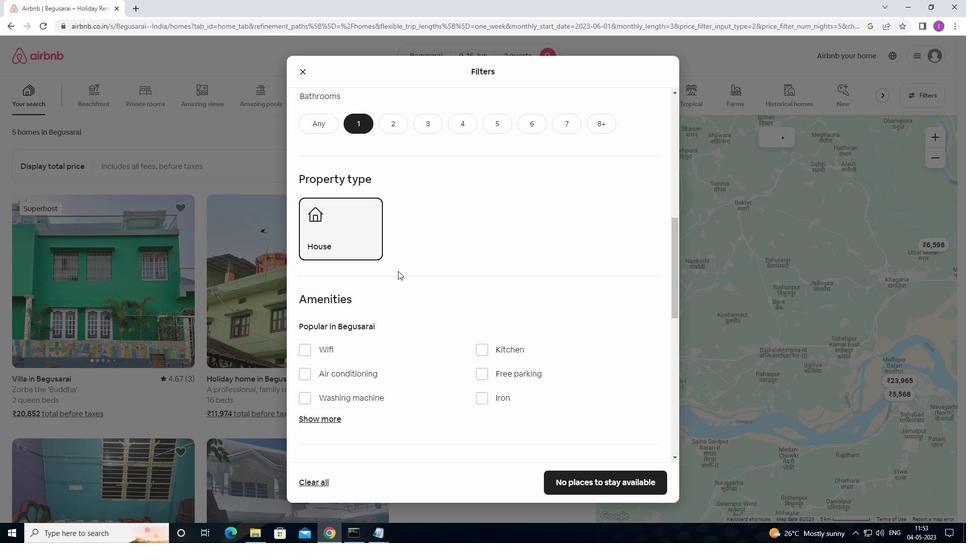 
Action: Mouse scrolled (398, 271) with delta (0, 0)
Screenshot: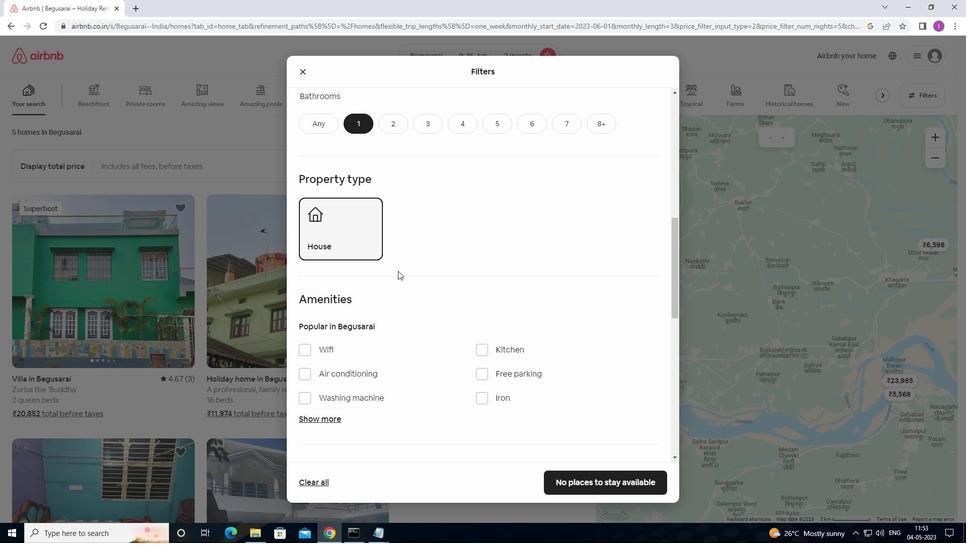 
Action: Mouse scrolled (398, 271) with delta (0, 0)
Screenshot: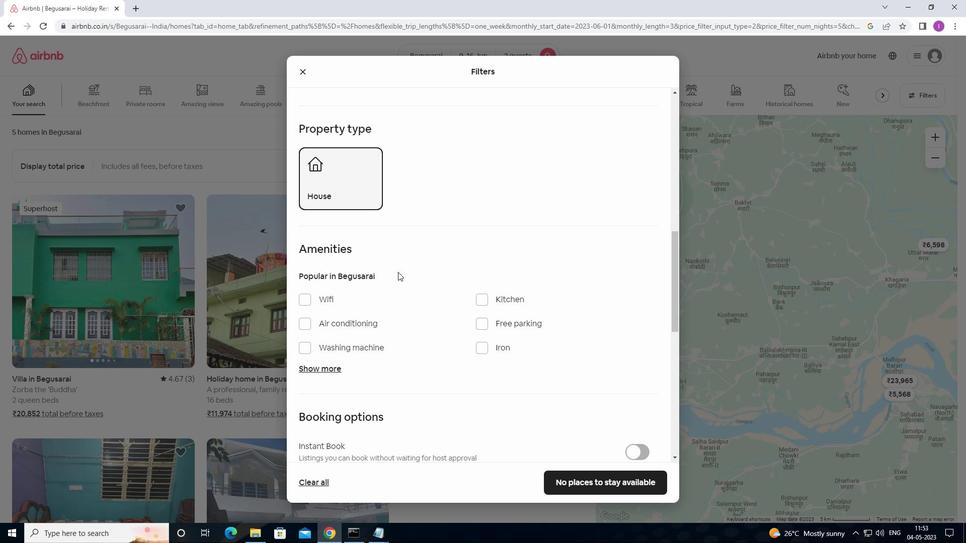 
Action: Mouse moved to (398, 274)
Screenshot: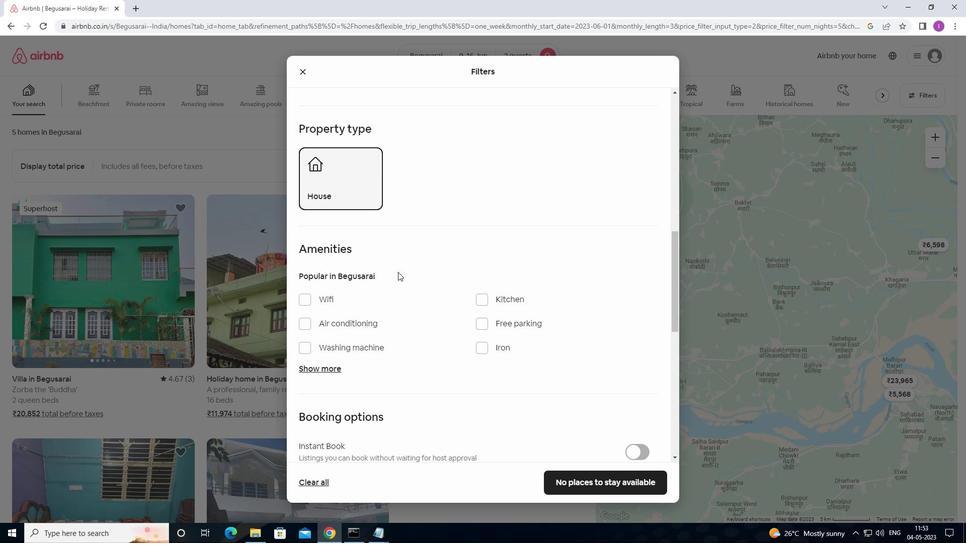 
Action: Mouse scrolled (398, 273) with delta (0, 0)
Screenshot: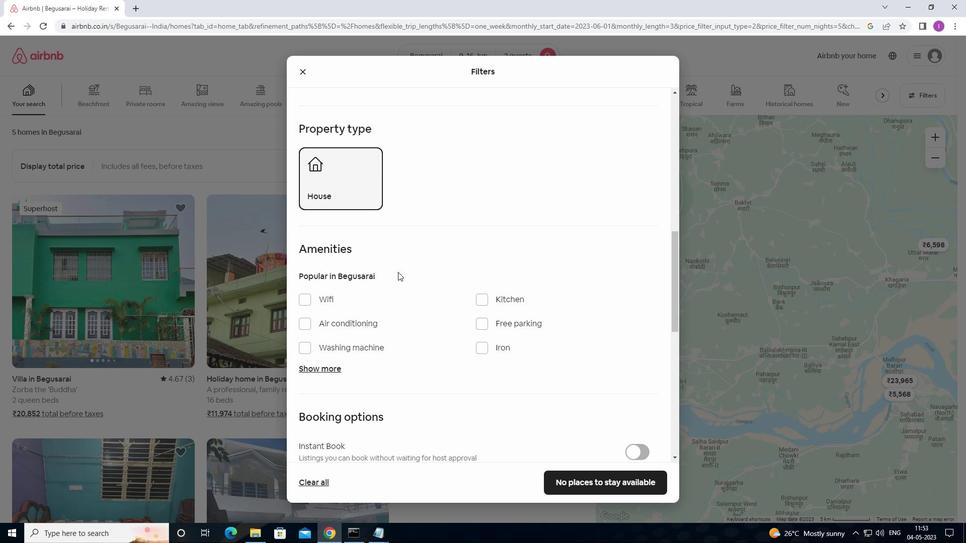 
Action: Mouse scrolled (398, 273) with delta (0, 0)
Screenshot: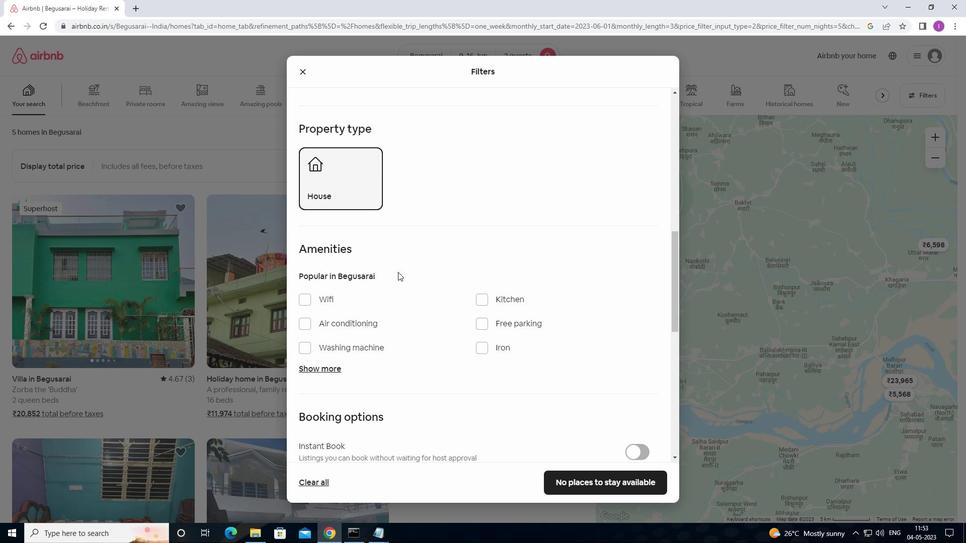 
Action: Mouse scrolled (398, 273) with delta (0, 0)
Screenshot: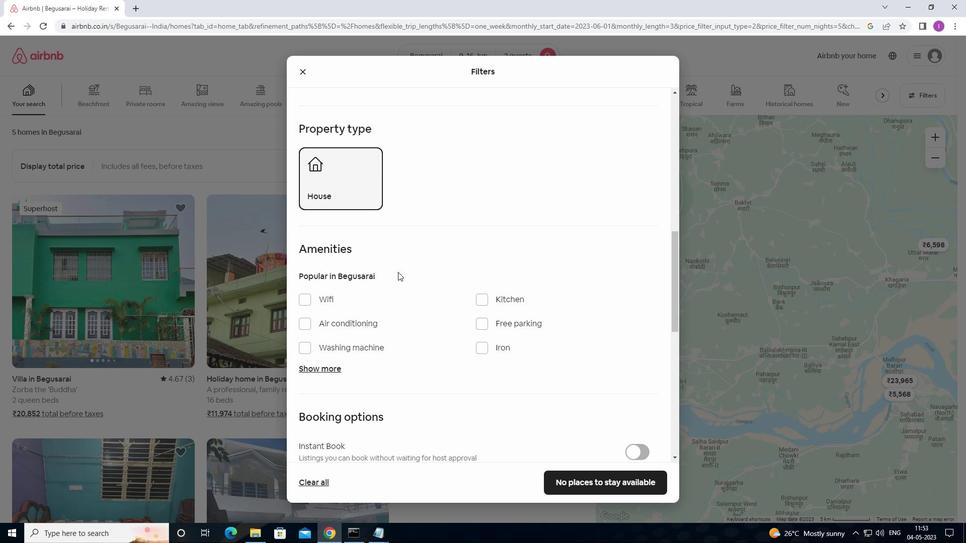 
Action: Mouse moved to (640, 287)
Screenshot: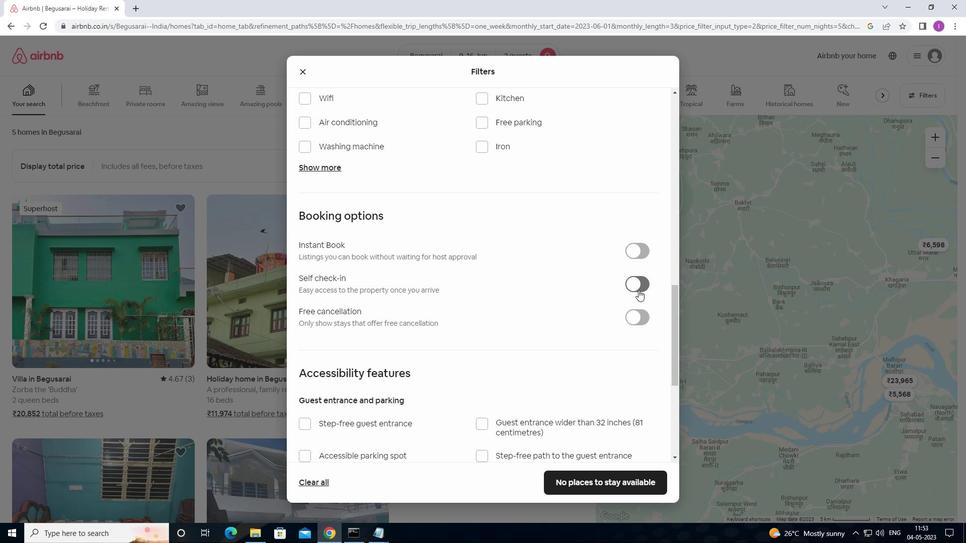 
Action: Mouse pressed left at (640, 287)
Screenshot: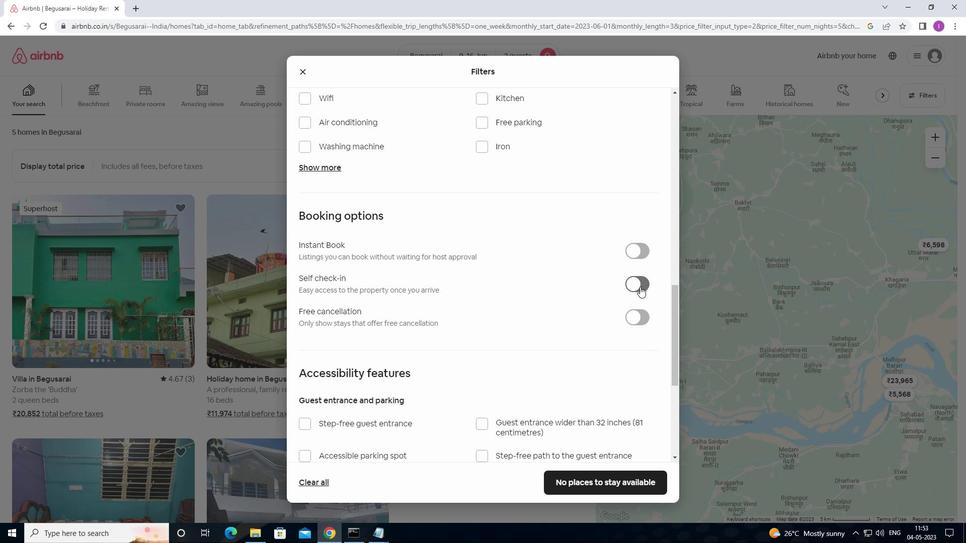 
Action: Mouse moved to (556, 337)
Screenshot: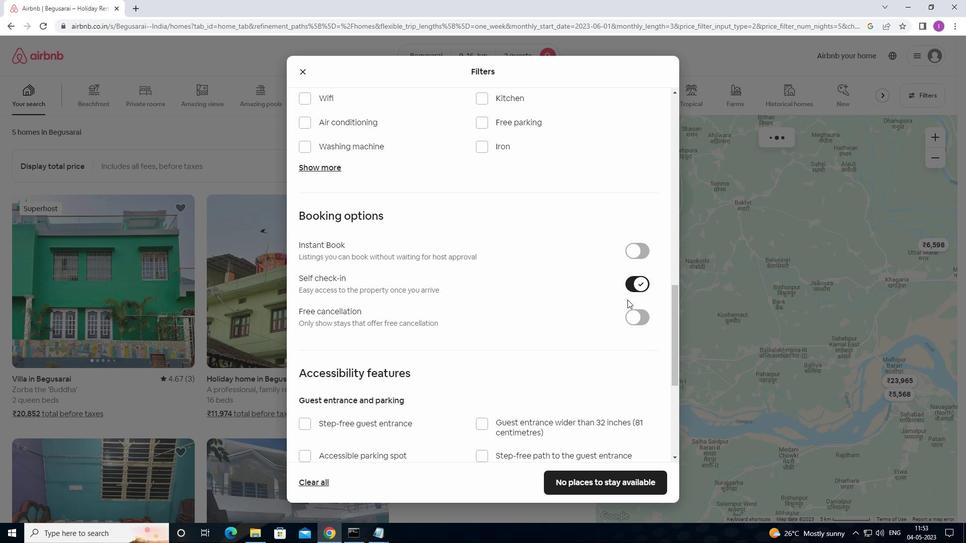 
Action: Mouse scrolled (556, 337) with delta (0, 0)
Screenshot: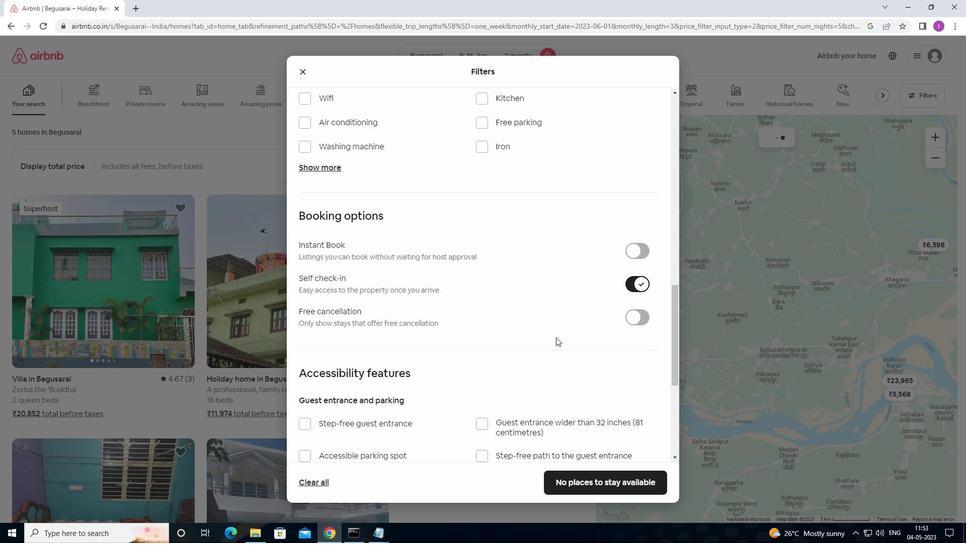 
Action: Mouse moved to (556, 338)
Screenshot: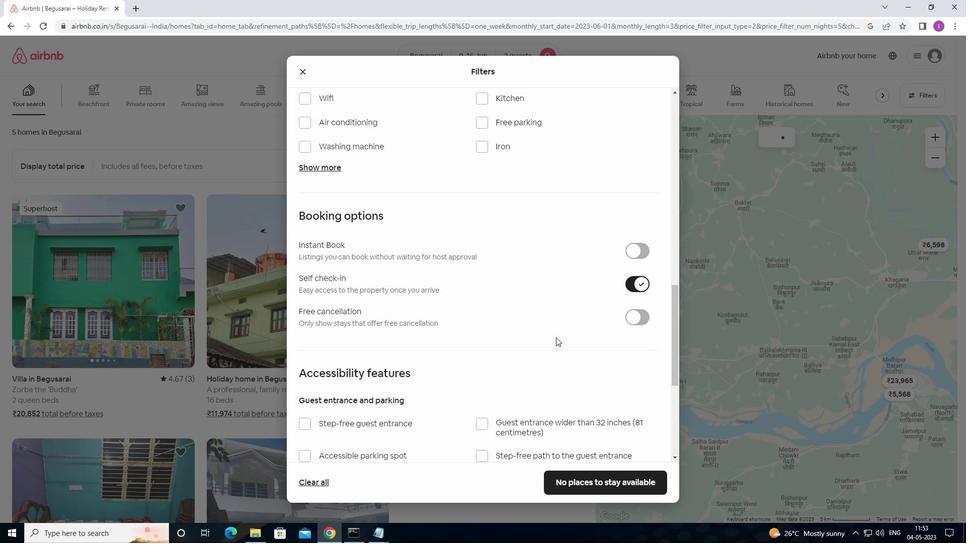 
Action: Mouse scrolled (556, 337) with delta (0, 0)
Screenshot: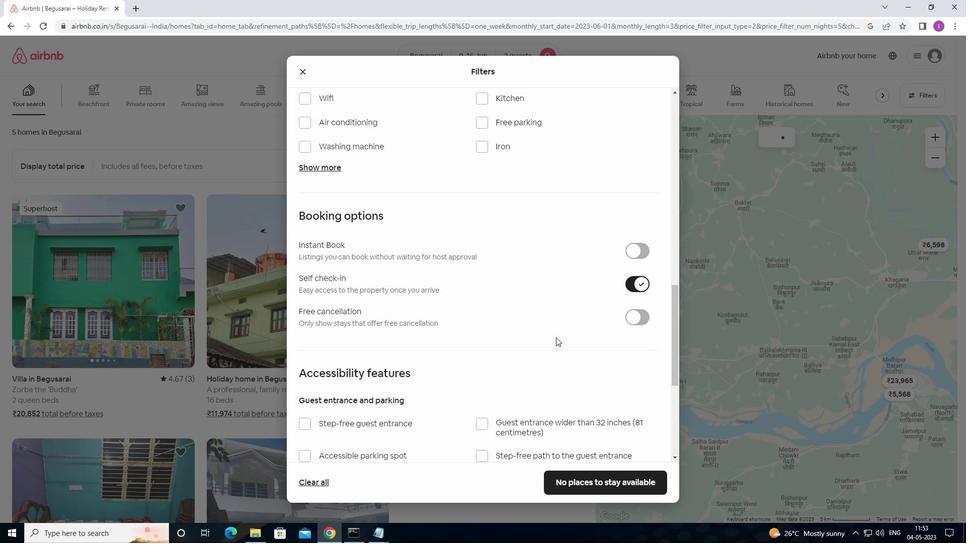 
Action: Mouse moved to (556, 339)
Screenshot: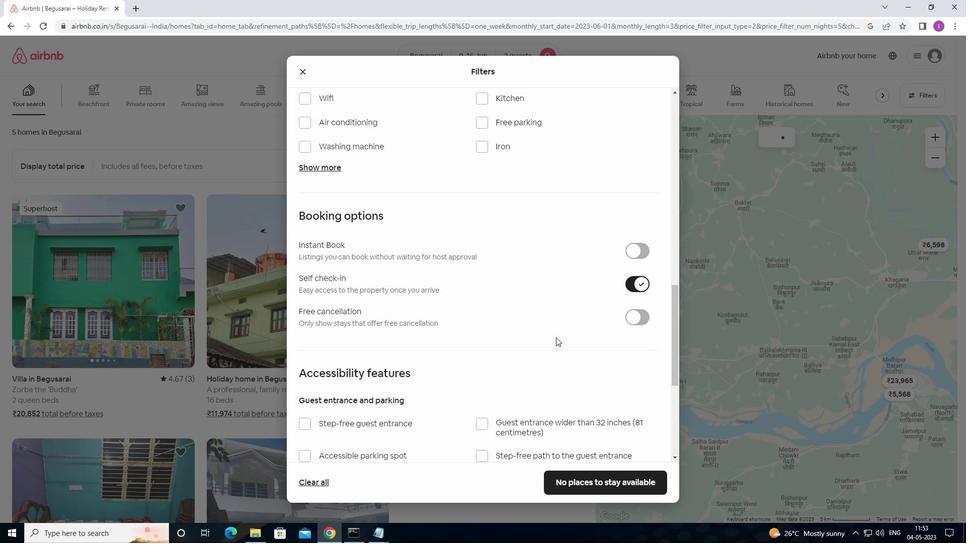 
Action: Mouse scrolled (556, 338) with delta (0, 0)
Screenshot: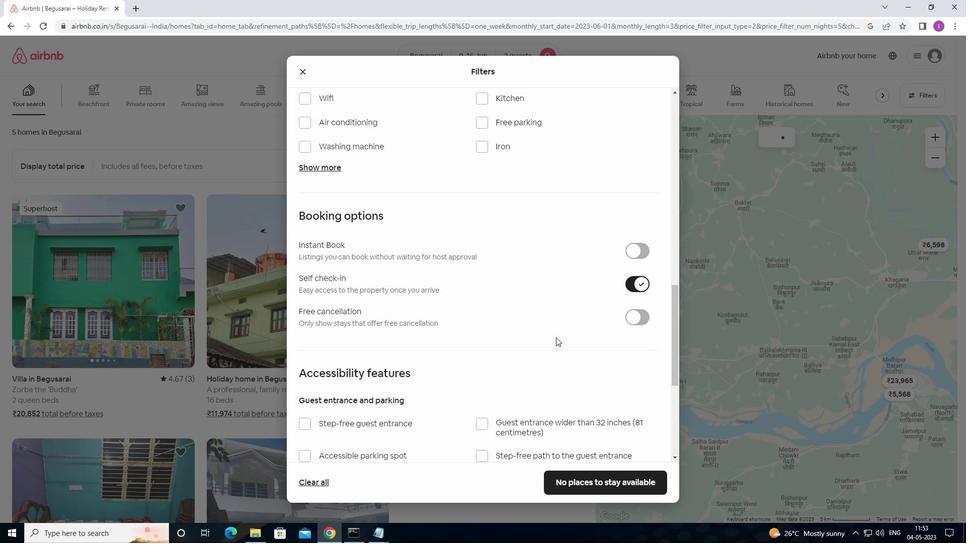 
Action: Mouse scrolled (556, 338) with delta (0, 0)
Screenshot: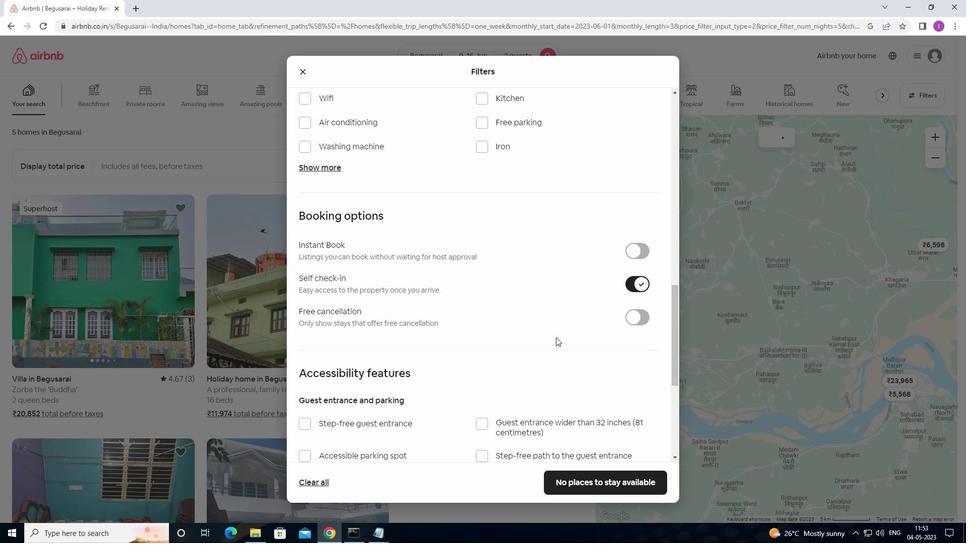 
Action: Mouse moved to (562, 337)
Screenshot: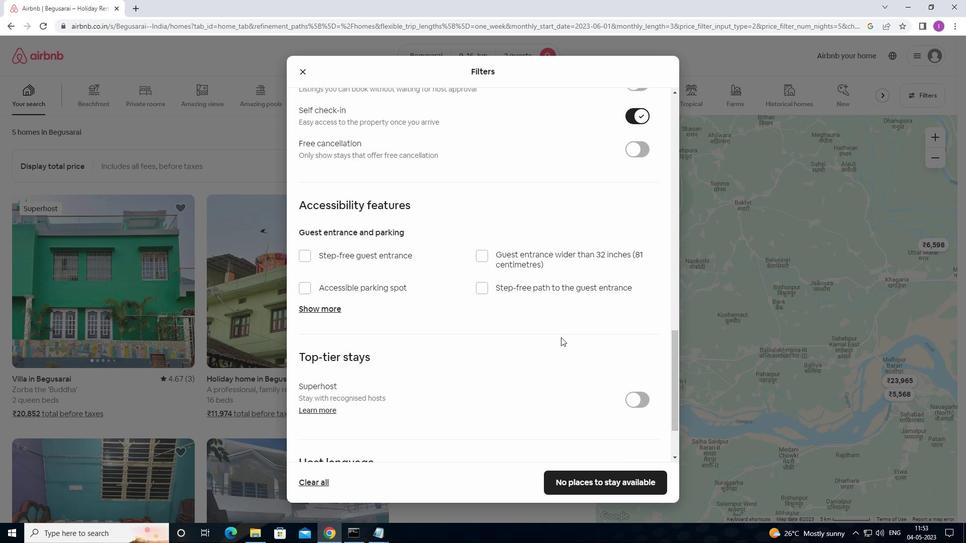 
Action: Mouse scrolled (562, 336) with delta (0, 0)
Screenshot: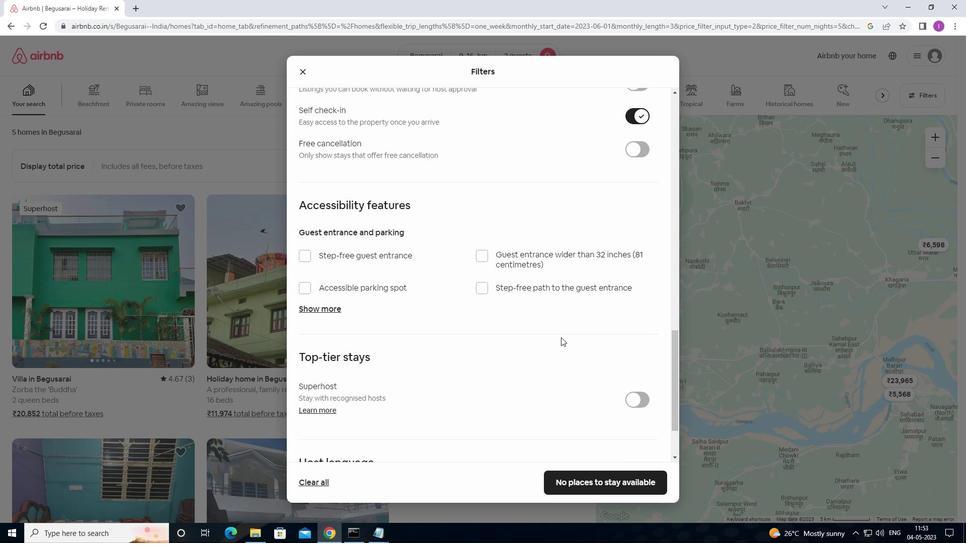 
Action: Mouse scrolled (562, 336) with delta (0, 0)
Screenshot: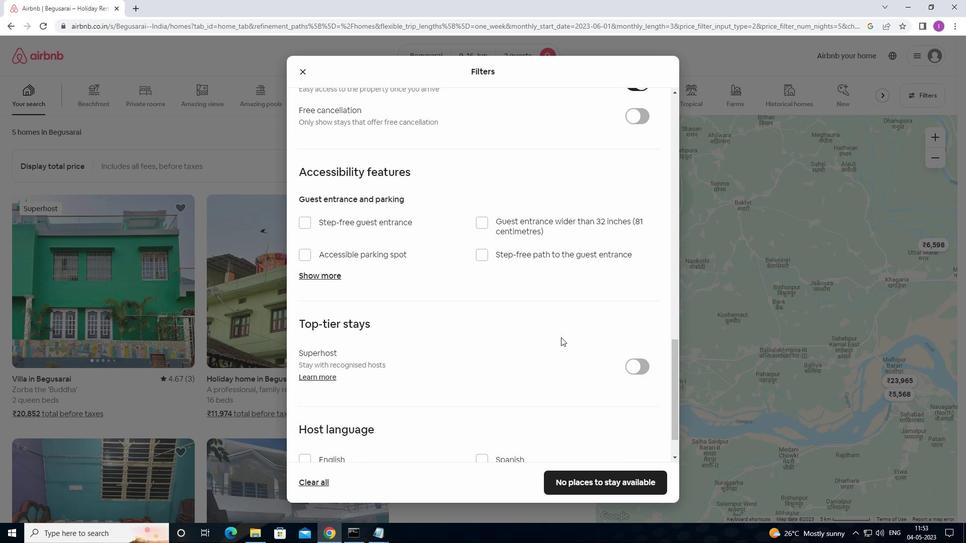 
Action: Mouse scrolled (562, 336) with delta (0, 0)
Screenshot: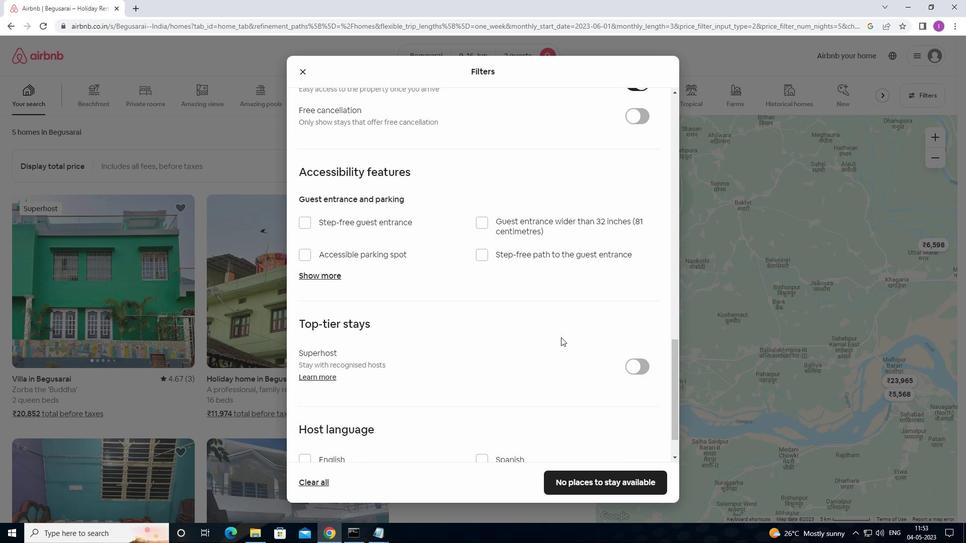 
Action: Mouse scrolled (562, 336) with delta (0, 0)
Screenshot: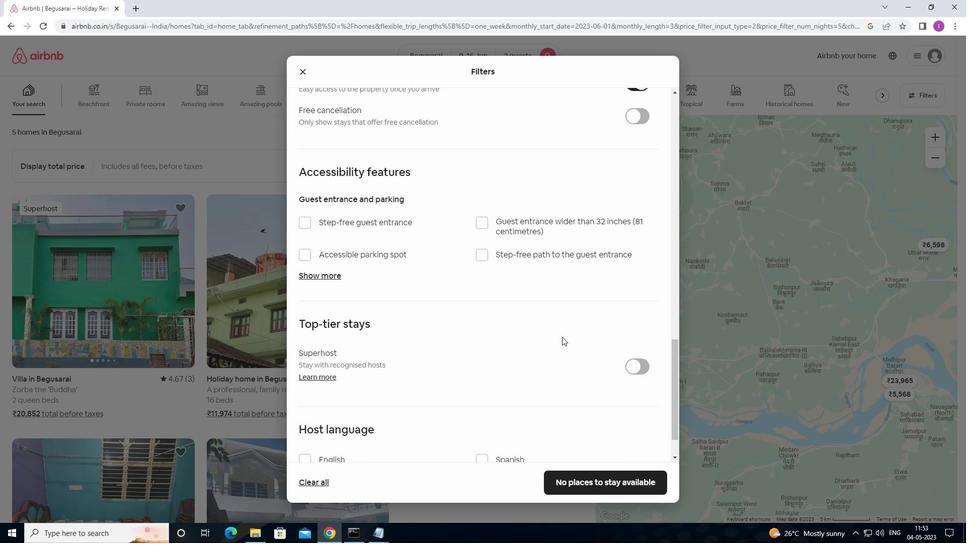 
Action: Mouse scrolled (562, 336) with delta (0, 0)
Screenshot: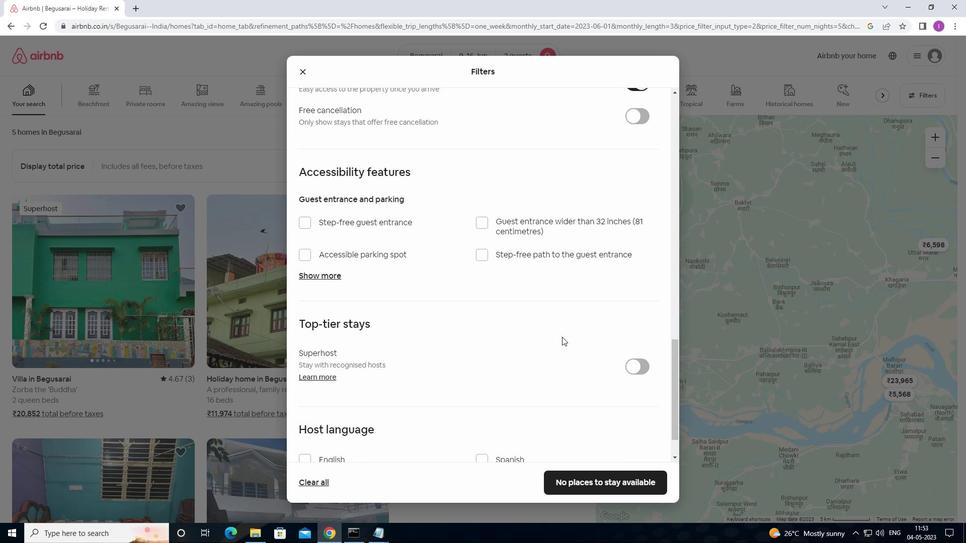 
Action: Mouse moved to (587, 335)
Screenshot: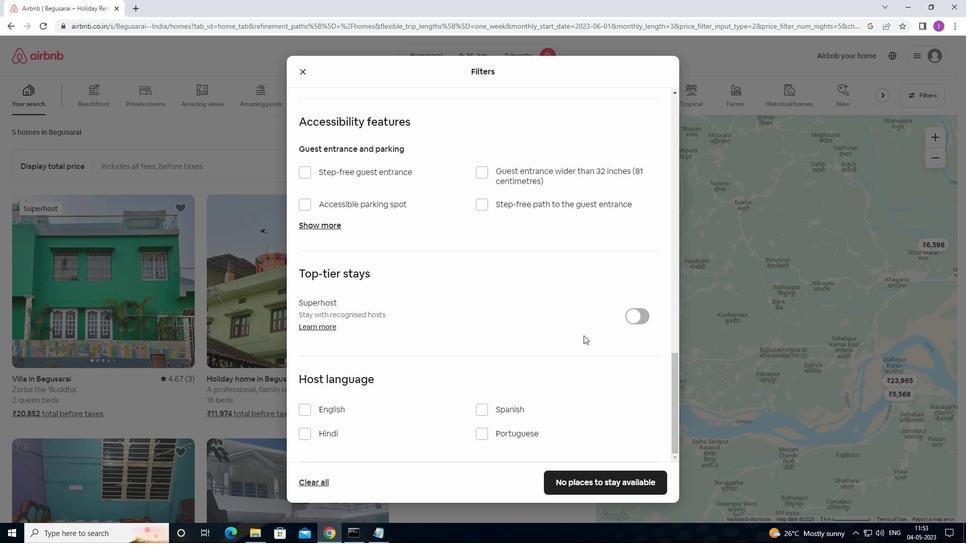 
Action: Mouse scrolled (587, 334) with delta (0, 0)
Screenshot: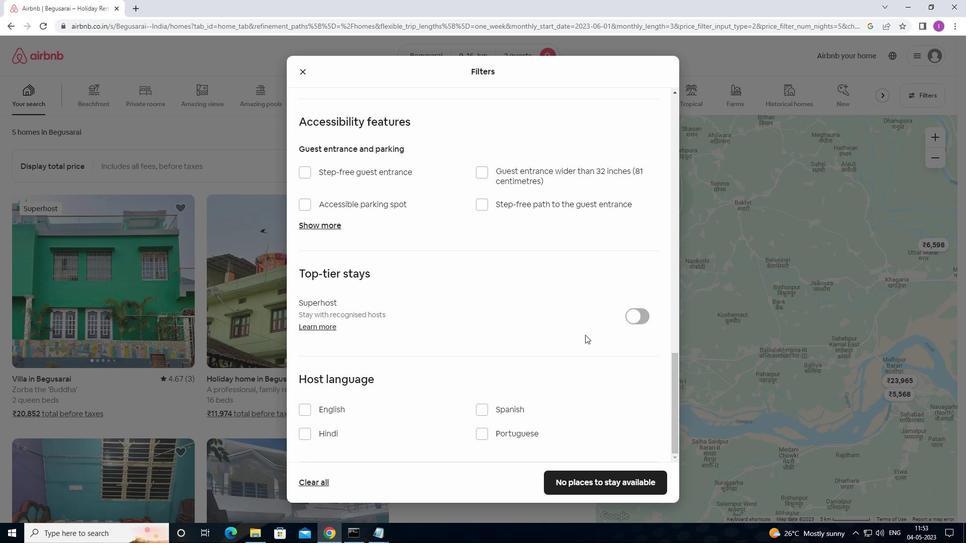
Action: Mouse moved to (587, 335)
Screenshot: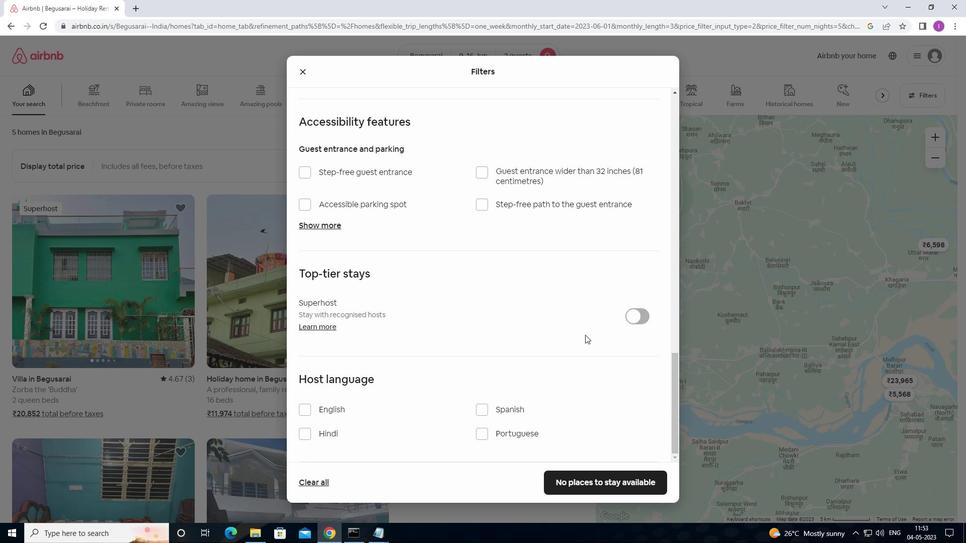 
Action: Mouse scrolled (587, 334) with delta (0, 0)
Screenshot: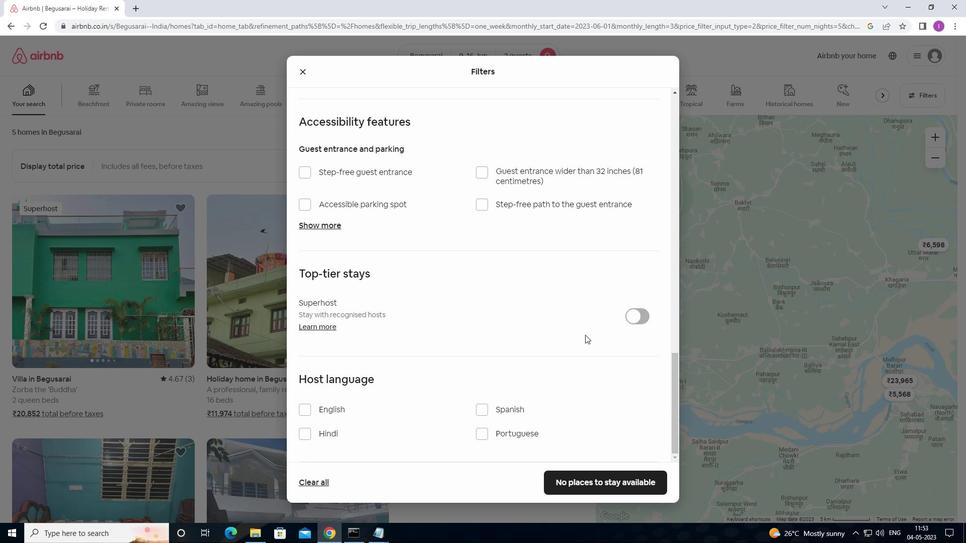 
Action: Mouse moved to (587, 335)
Screenshot: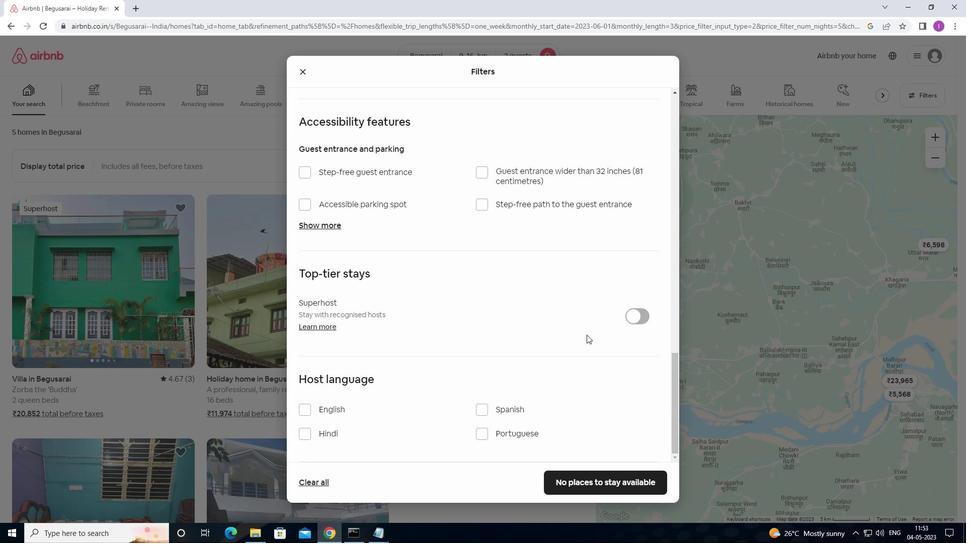 
Action: Mouse scrolled (587, 334) with delta (0, 0)
Screenshot: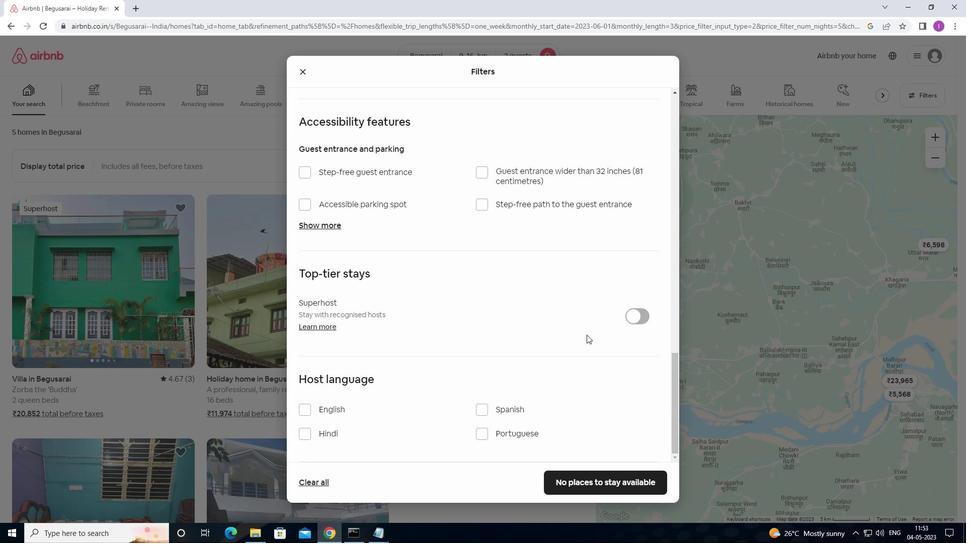 
Action: Mouse scrolled (587, 334) with delta (0, 0)
Screenshot: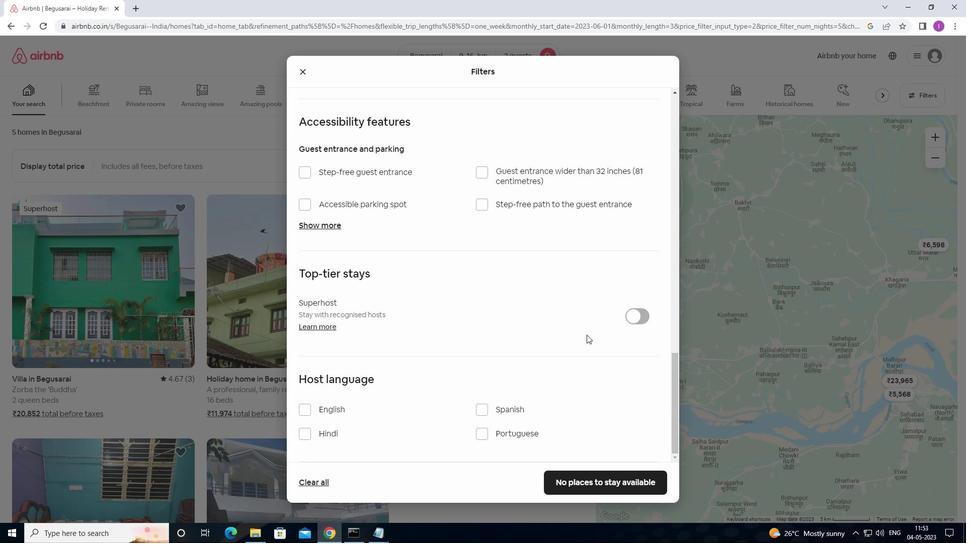 
Action: Mouse moved to (300, 409)
Screenshot: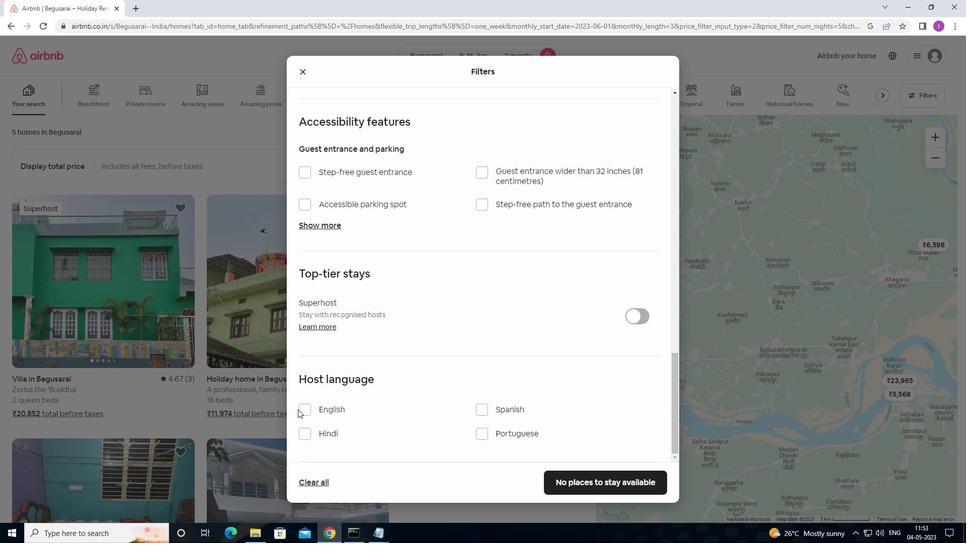 
Action: Mouse pressed left at (300, 409)
Screenshot: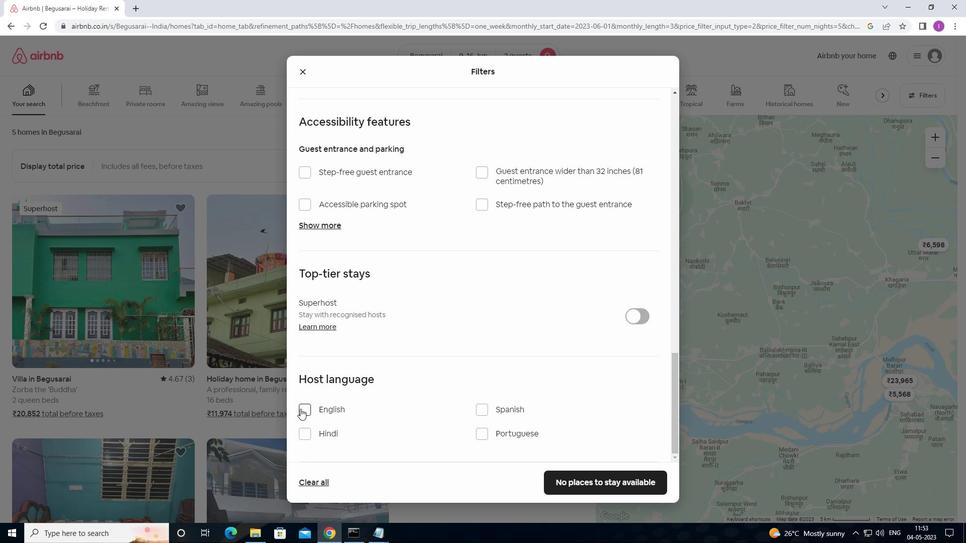 
Action: Mouse moved to (567, 478)
Screenshot: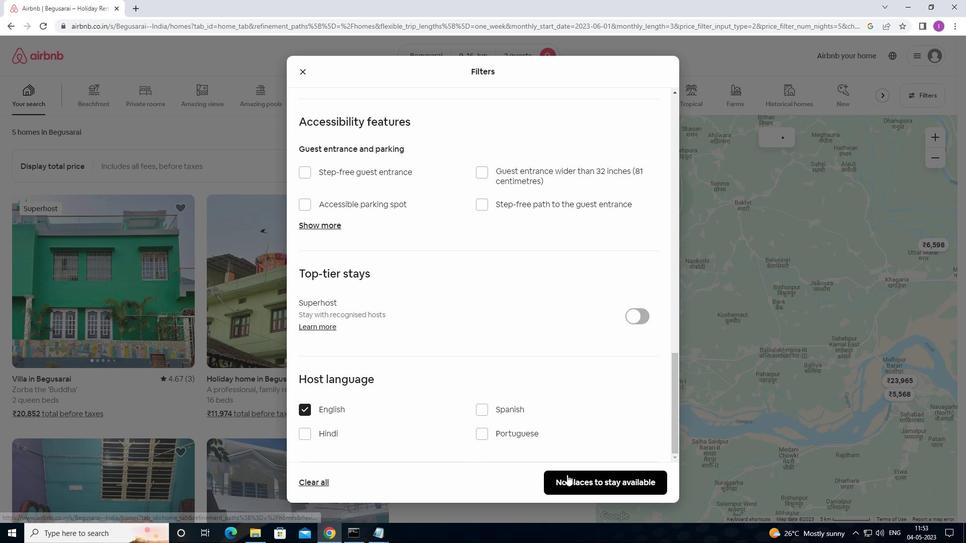 
Action: Mouse pressed left at (567, 478)
Screenshot: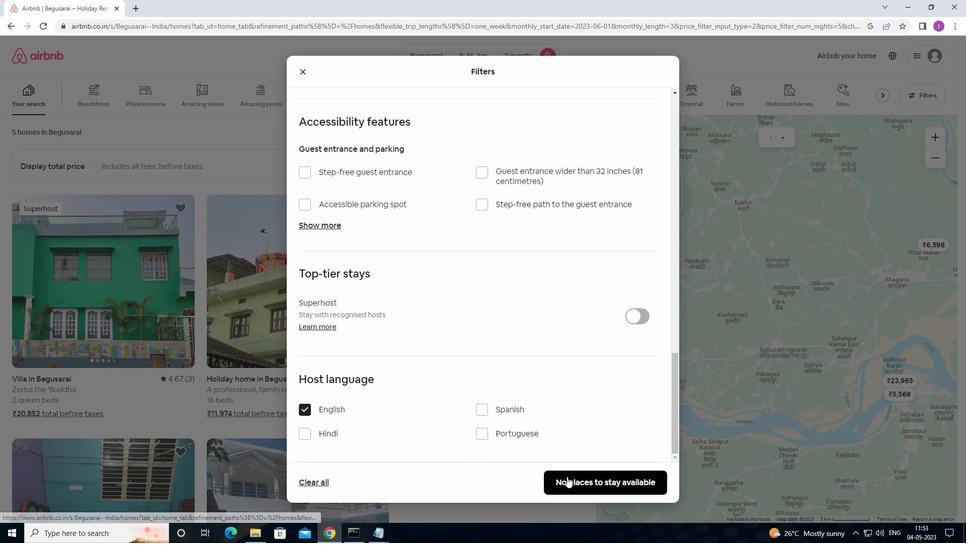 
Action: Mouse moved to (540, 388)
Screenshot: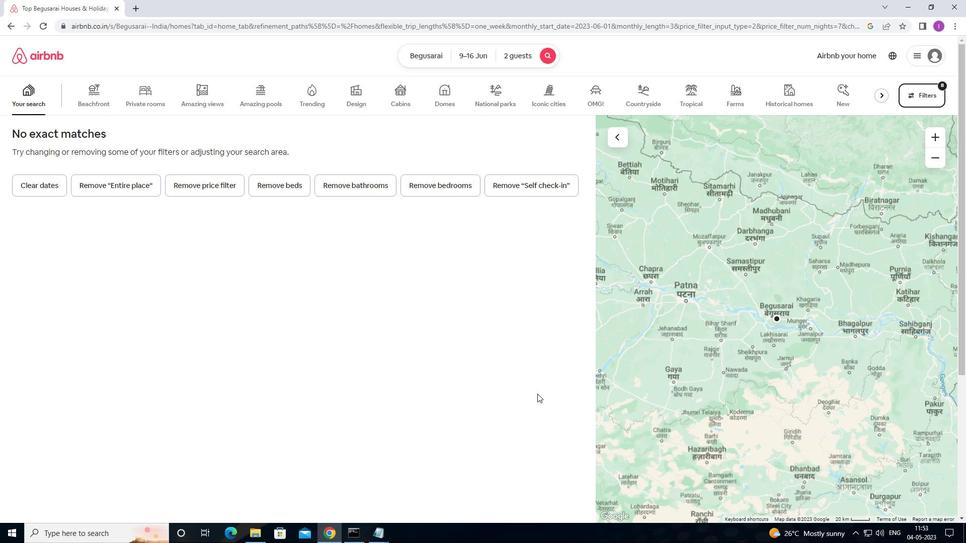 
